 Task: Find connections with filter location Radevormwald with filter topic #lawenforcementwith filter profile language German with filter current company TÜV SÜD with filter school Marathwada Mitra Mandal's College of Commerce, Pune 4 with filter industry IT System Data Services with filter service category Lead Generation with filter keywords title Cloud Architect
Action: Mouse moved to (312, 242)
Screenshot: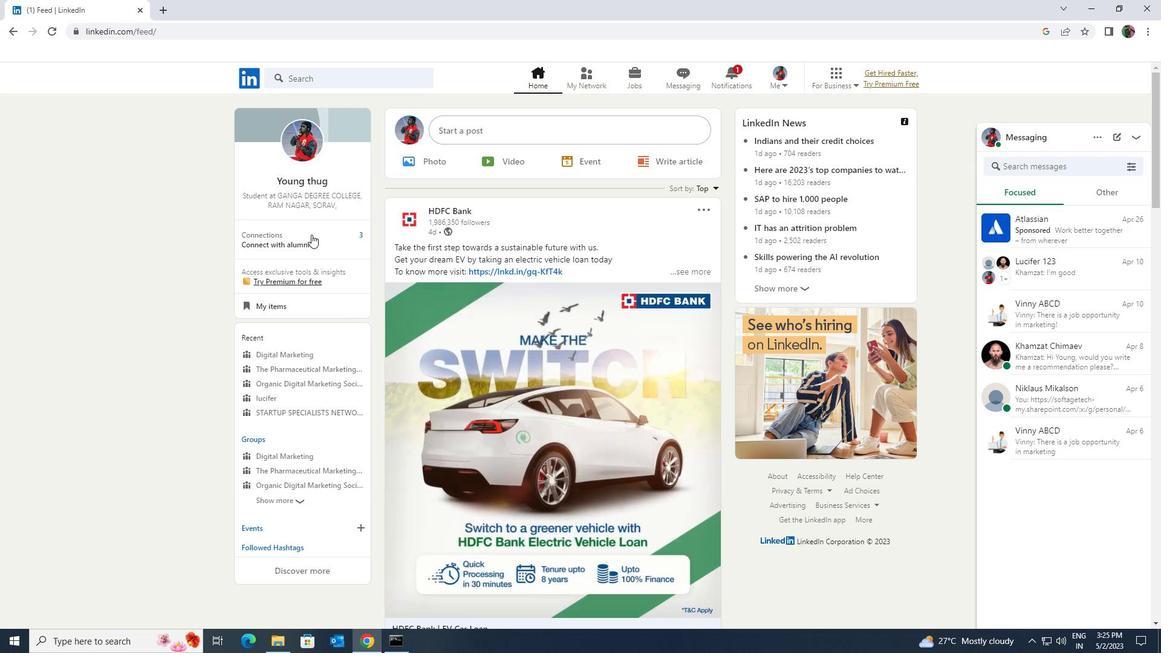 
Action: Mouse pressed left at (312, 242)
Screenshot: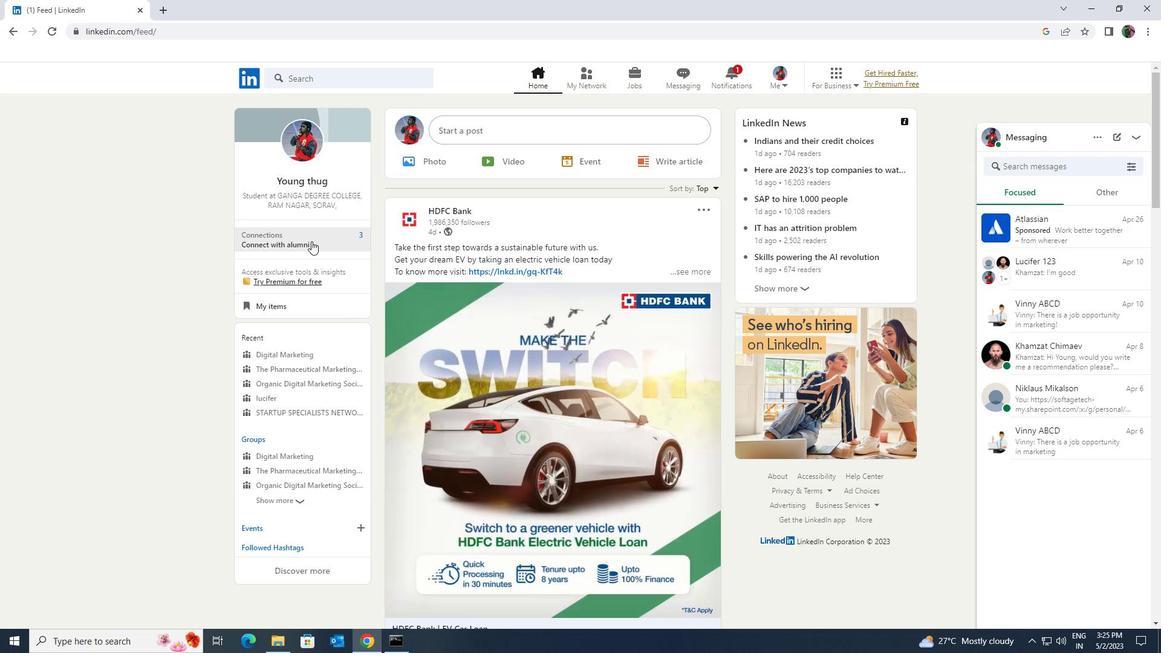 
Action: Mouse moved to (322, 145)
Screenshot: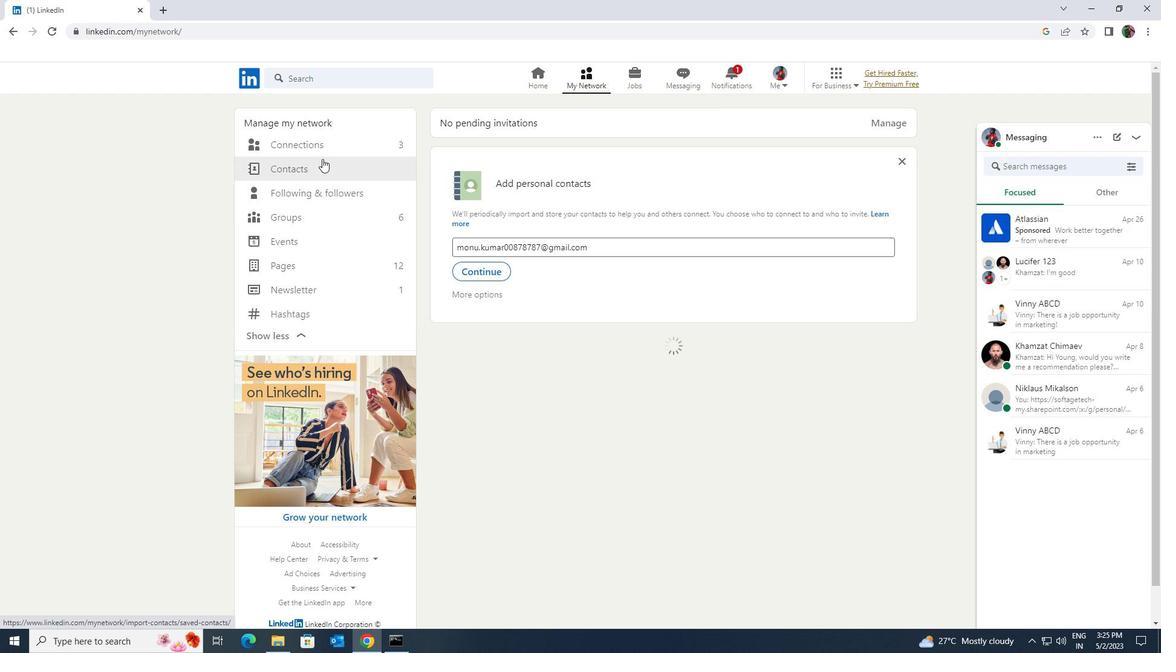 
Action: Mouse pressed left at (322, 145)
Screenshot: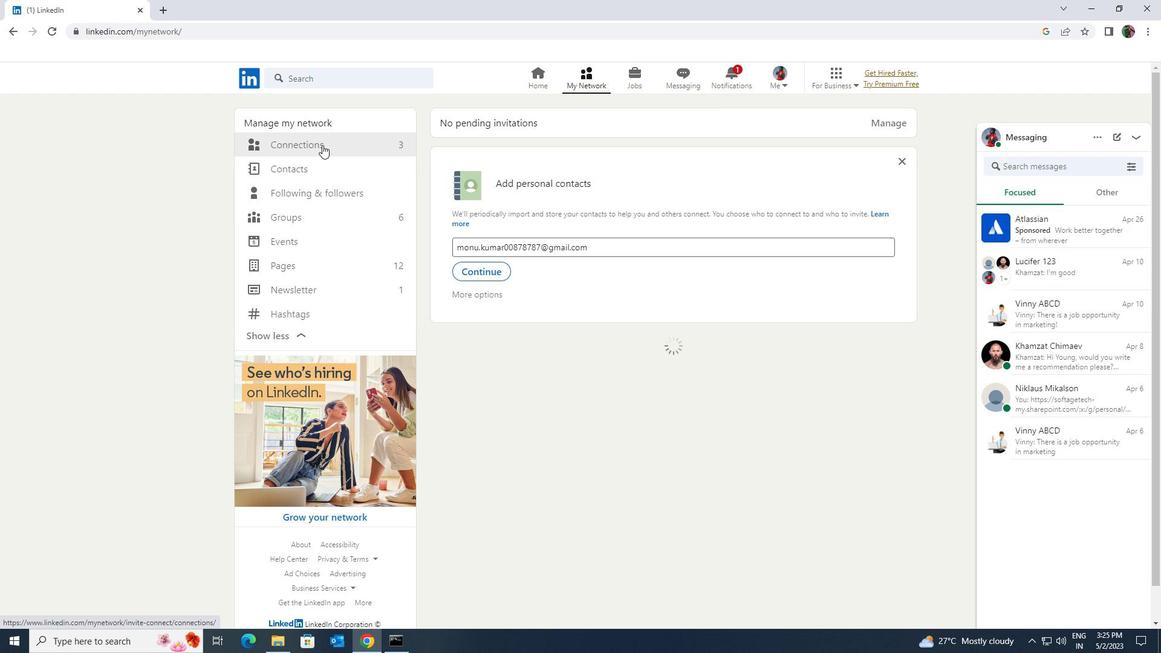 
Action: Mouse moved to (676, 145)
Screenshot: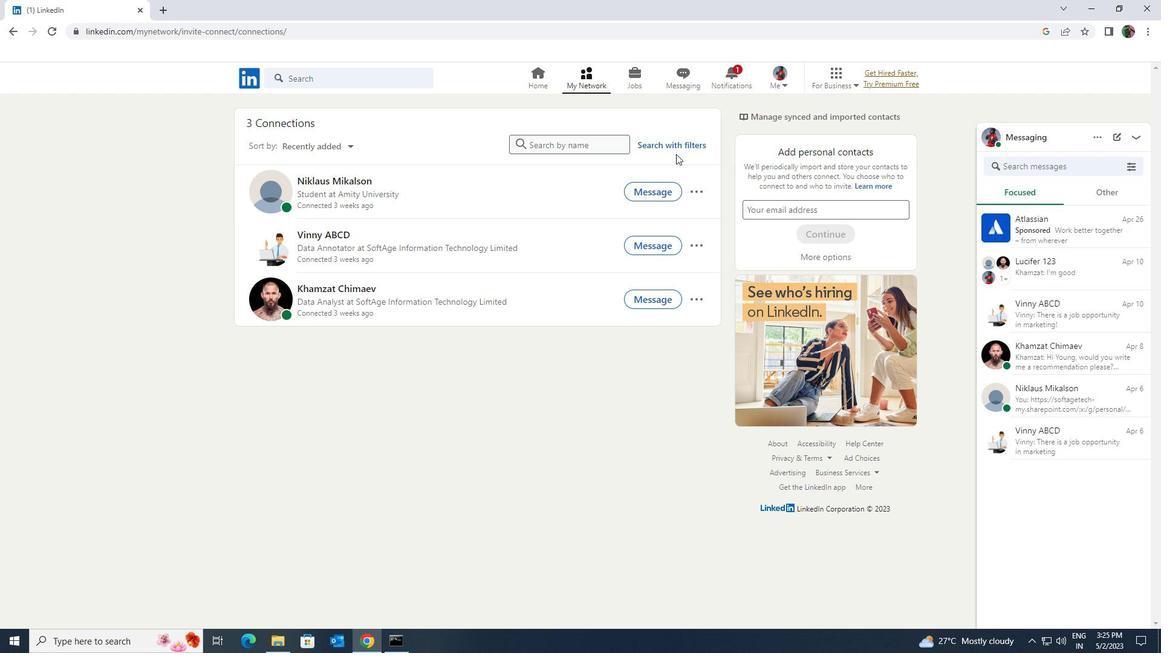 
Action: Mouse pressed left at (676, 145)
Screenshot: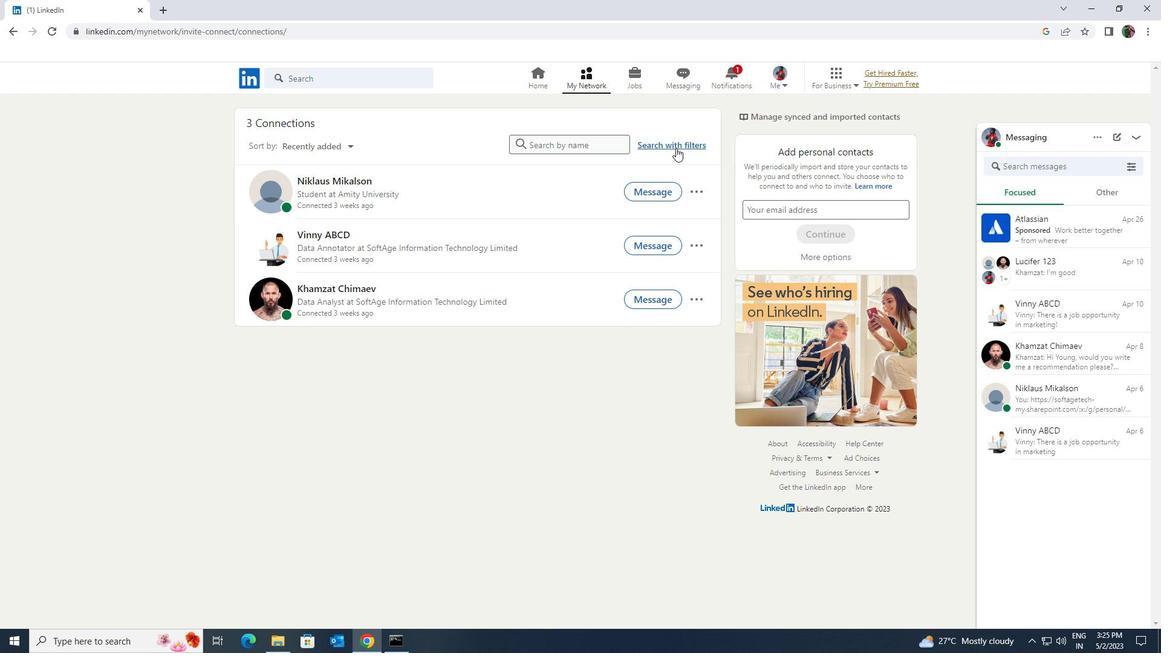 
Action: Mouse moved to (614, 113)
Screenshot: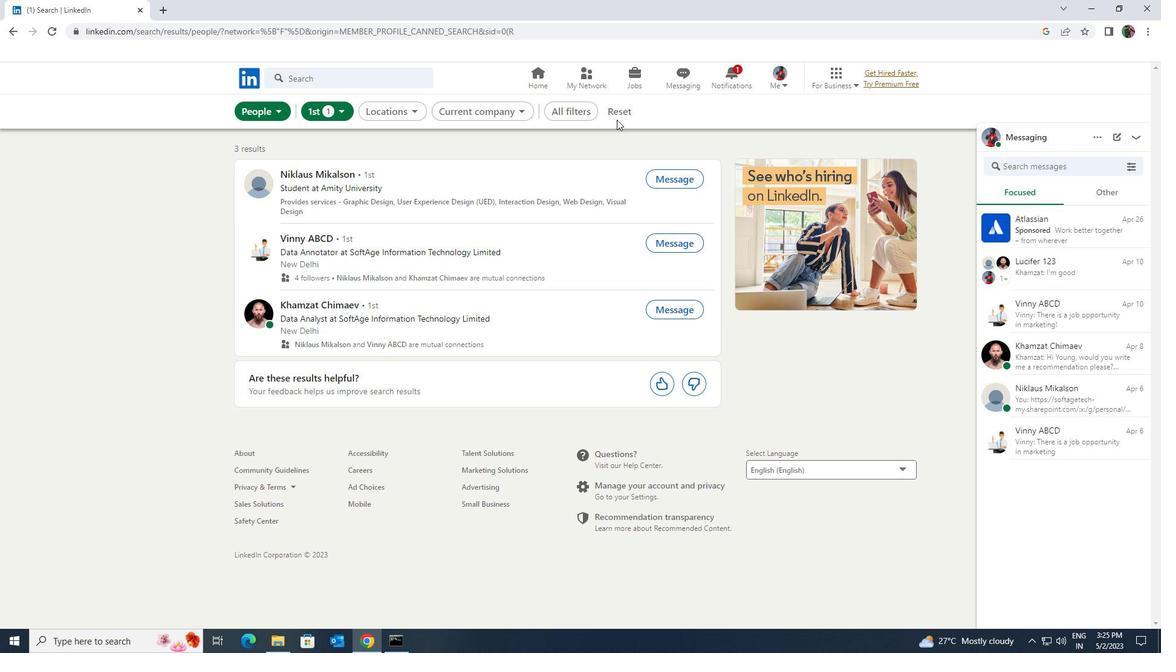 
Action: Mouse pressed left at (614, 113)
Screenshot: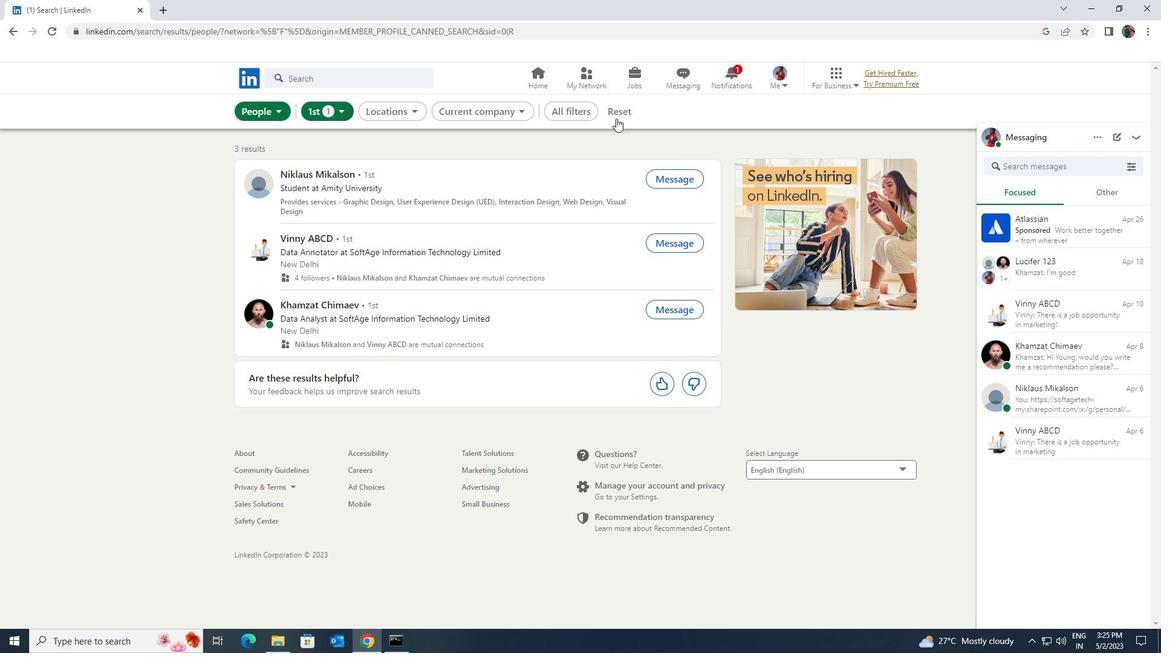 
Action: Mouse moved to (594, 111)
Screenshot: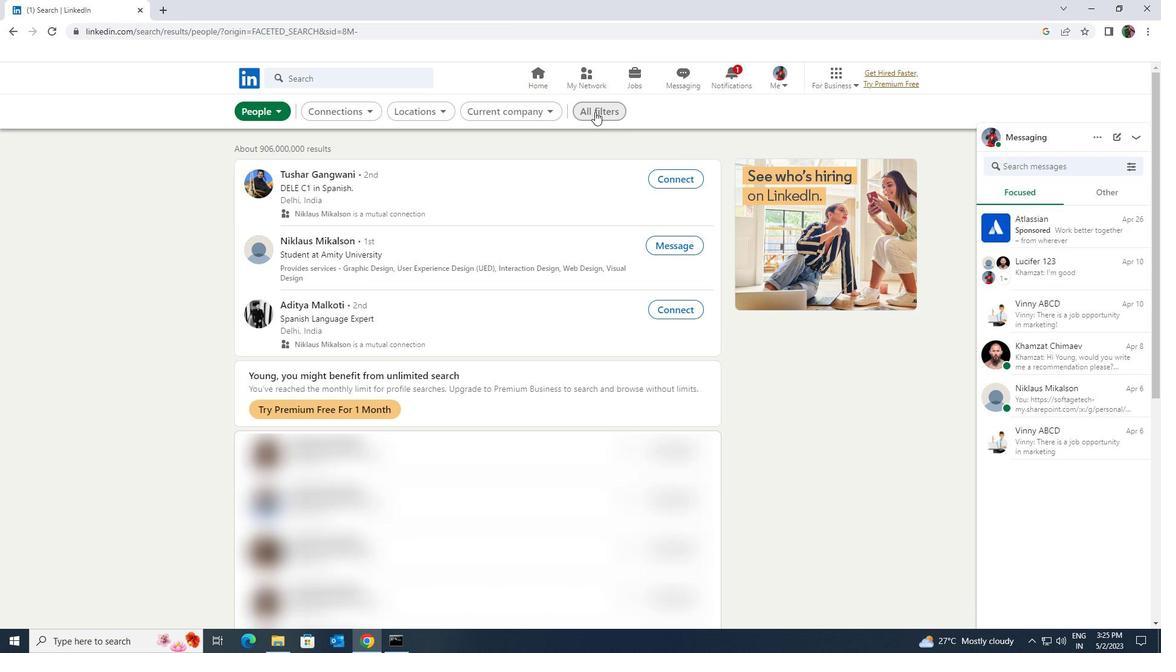 
Action: Mouse pressed left at (594, 111)
Screenshot: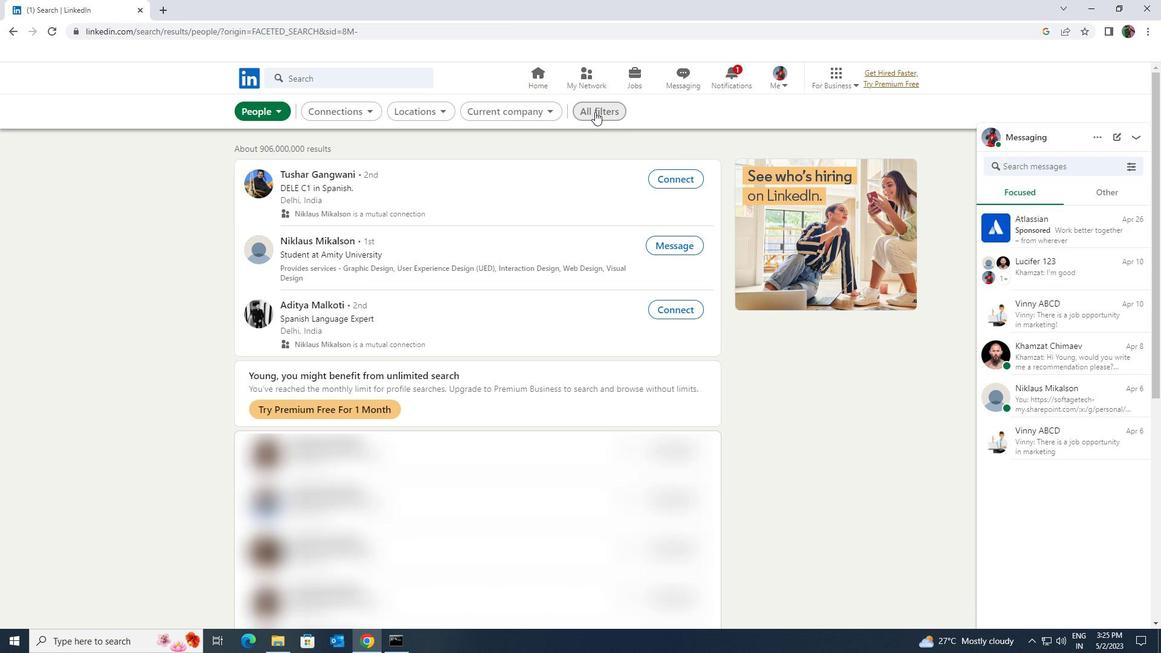 
Action: Mouse moved to (1042, 475)
Screenshot: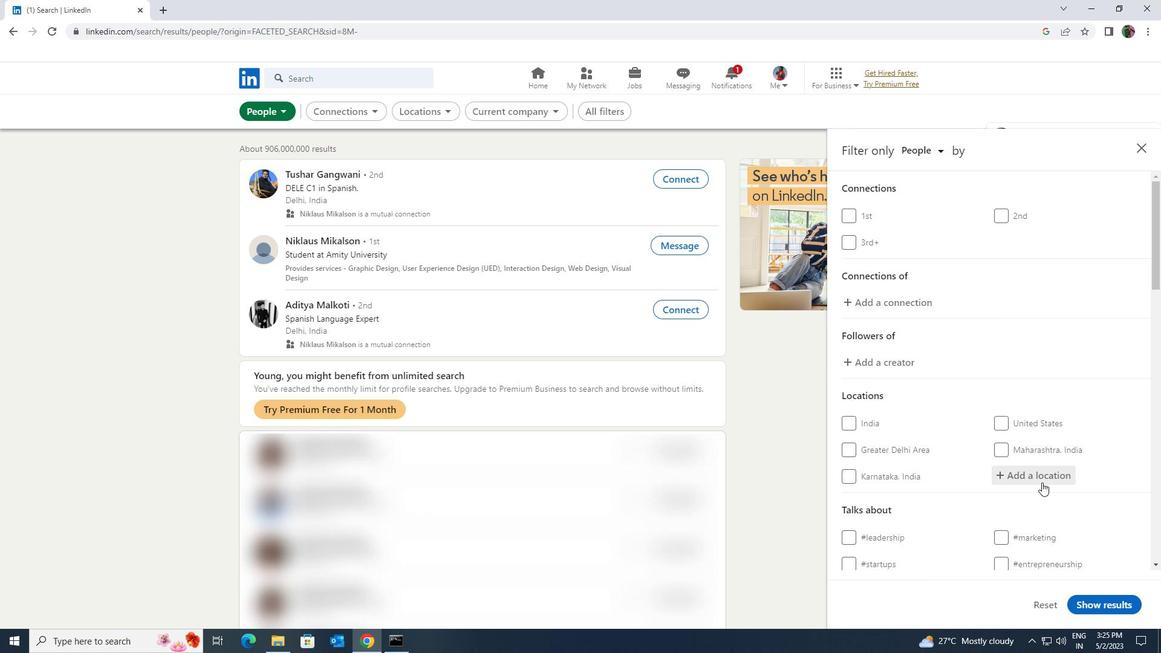 
Action: Mouse pressed left at (1042, 475)
Screenshot: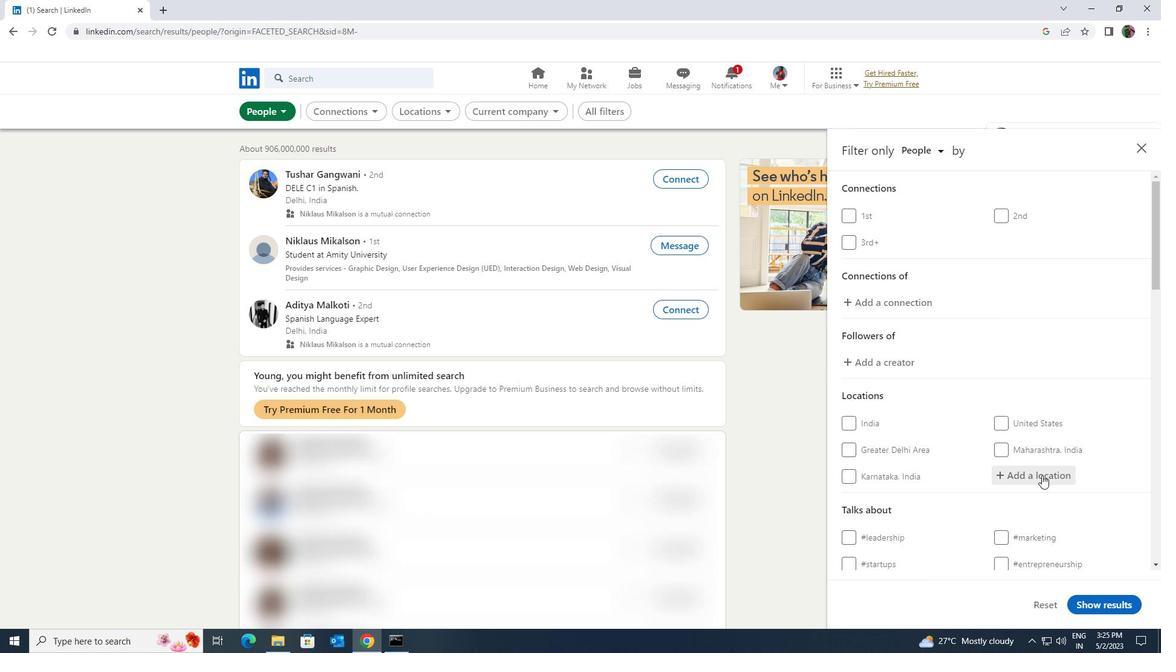 
Action: Key pressed <Key.shift>RADEV
Screenshot: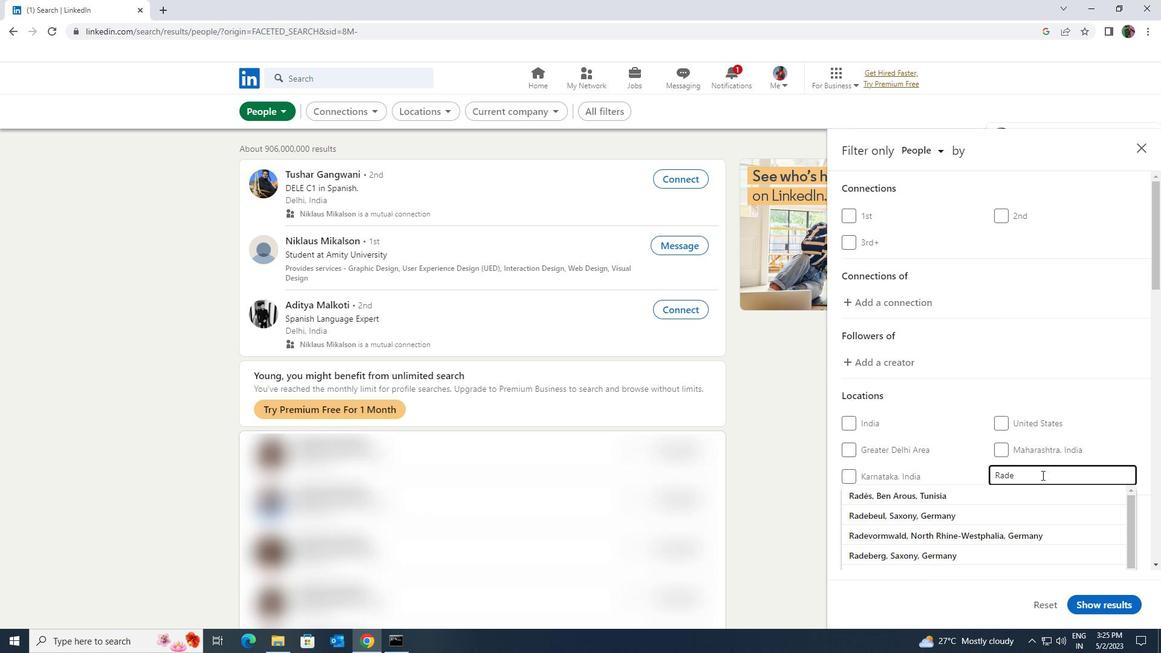 
Action: Mouse moved to (1033, 490)
Screenshot: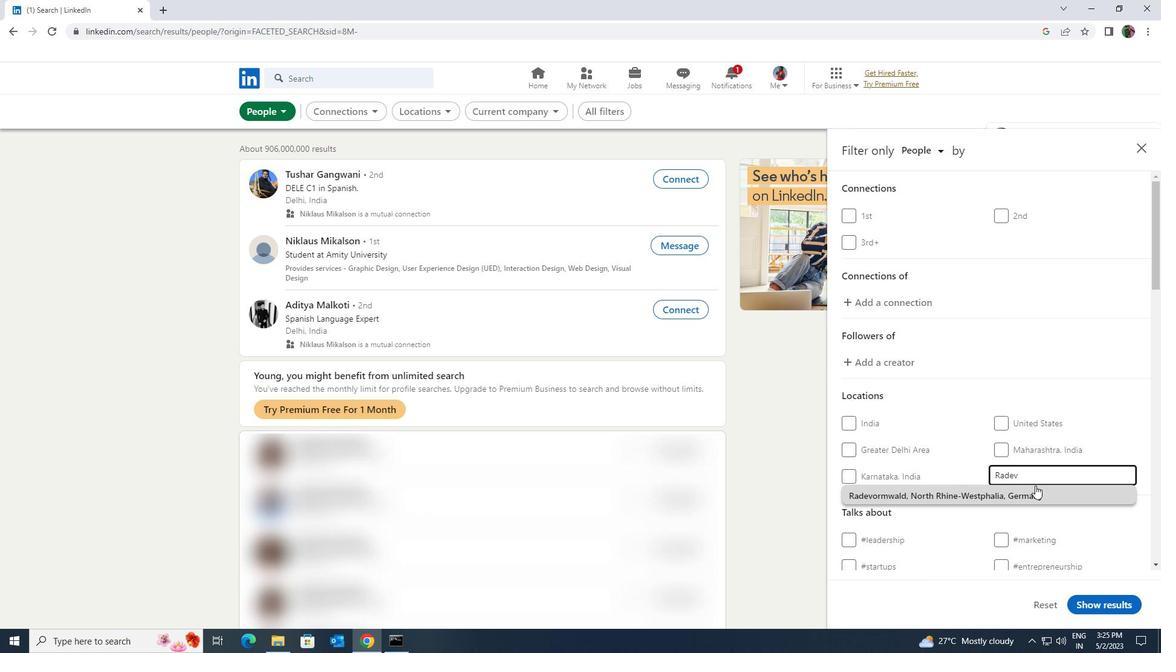 
Action: Mouse pressed left at (1033, 490)
Screenshot: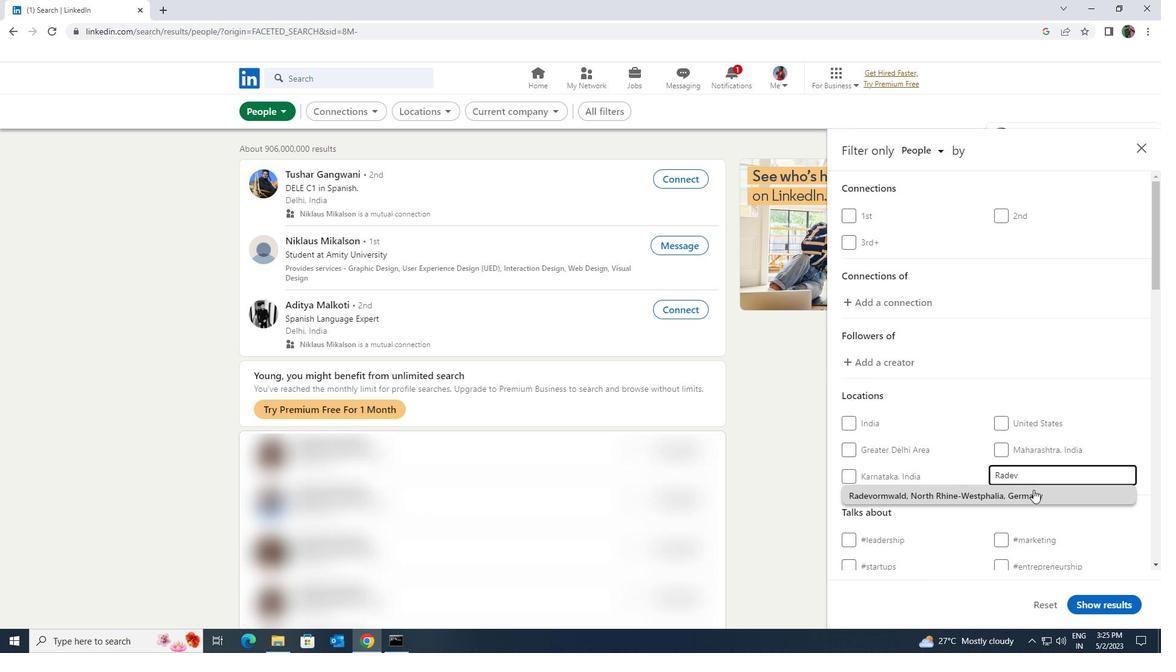 
Action: Mouse scrolled (1033, 490) with delta (0, 0)
Screenshot: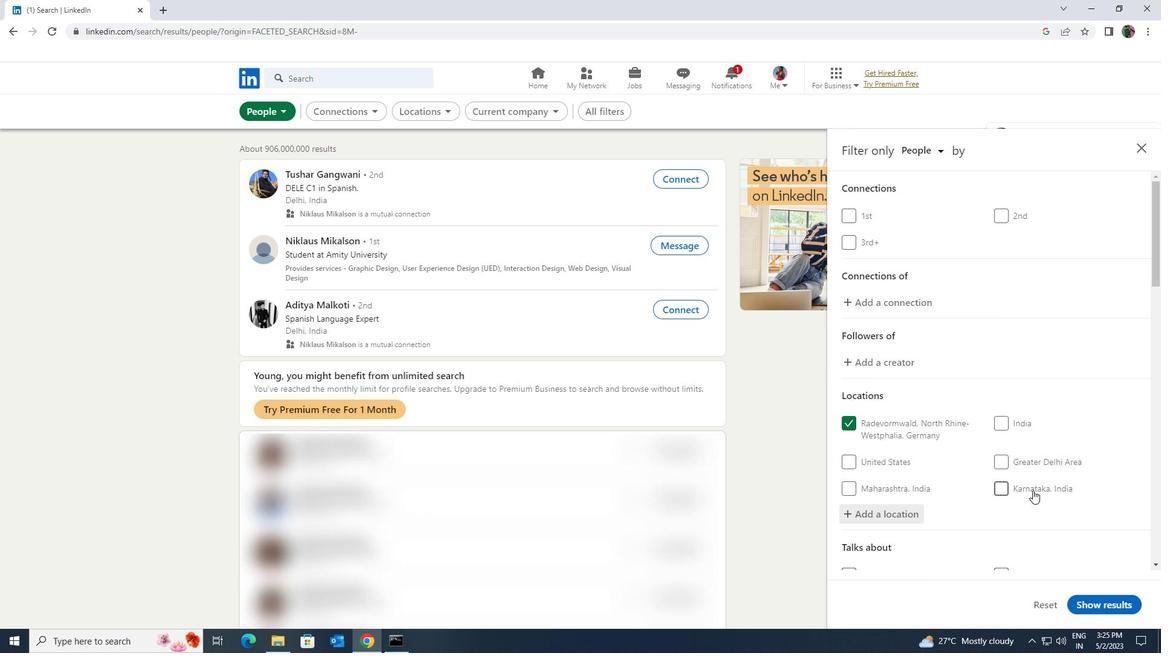 
Action: Mouse scrolled (1033, 490) with delta (0, 0)
Screenshot: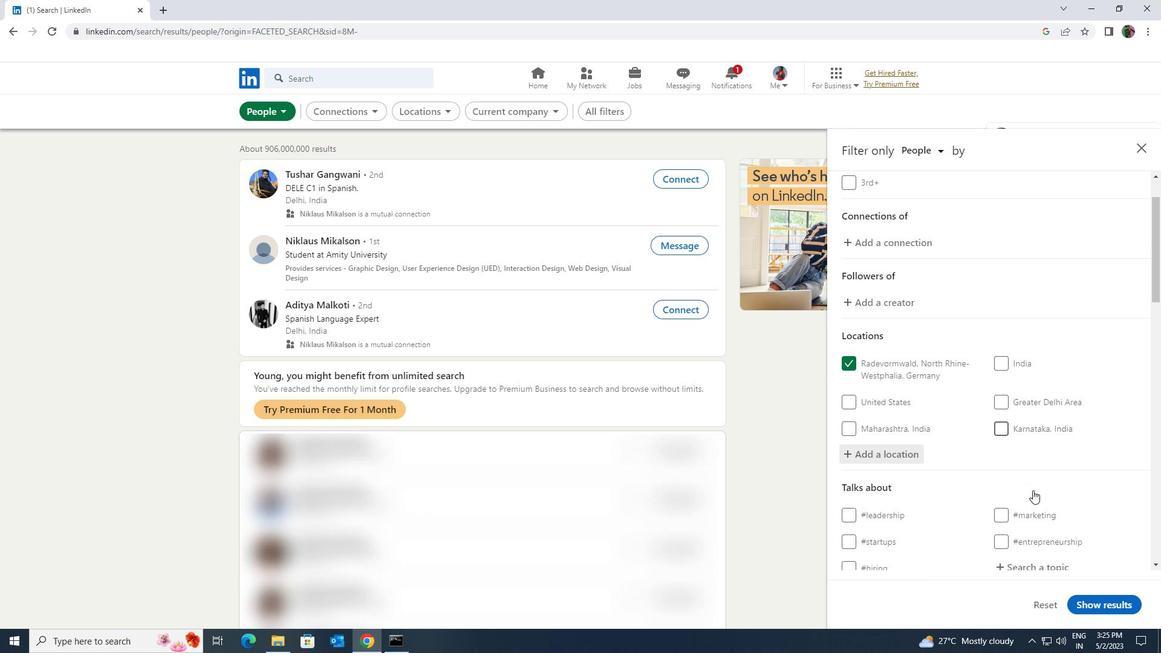 
Action: Mouse moved to (1026, 500)
Screenshot: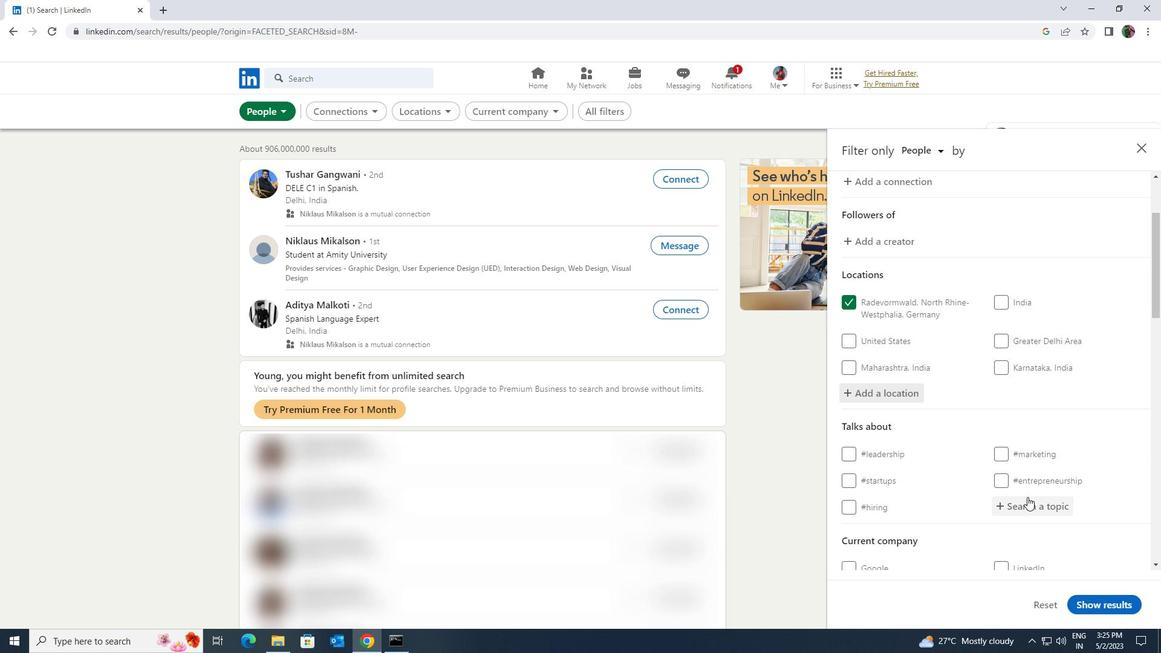 
Action: Mouse pressed left at (1026, 500)
Screenshot: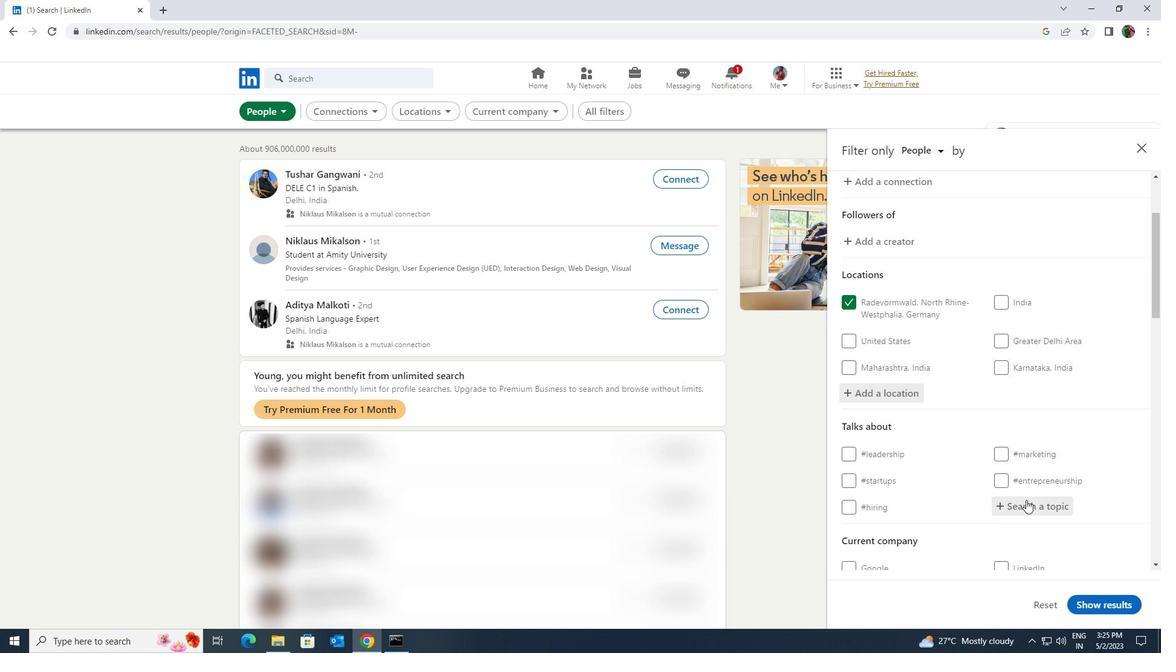 
Action: Mouse moved to (1026, 500)
Screenshot: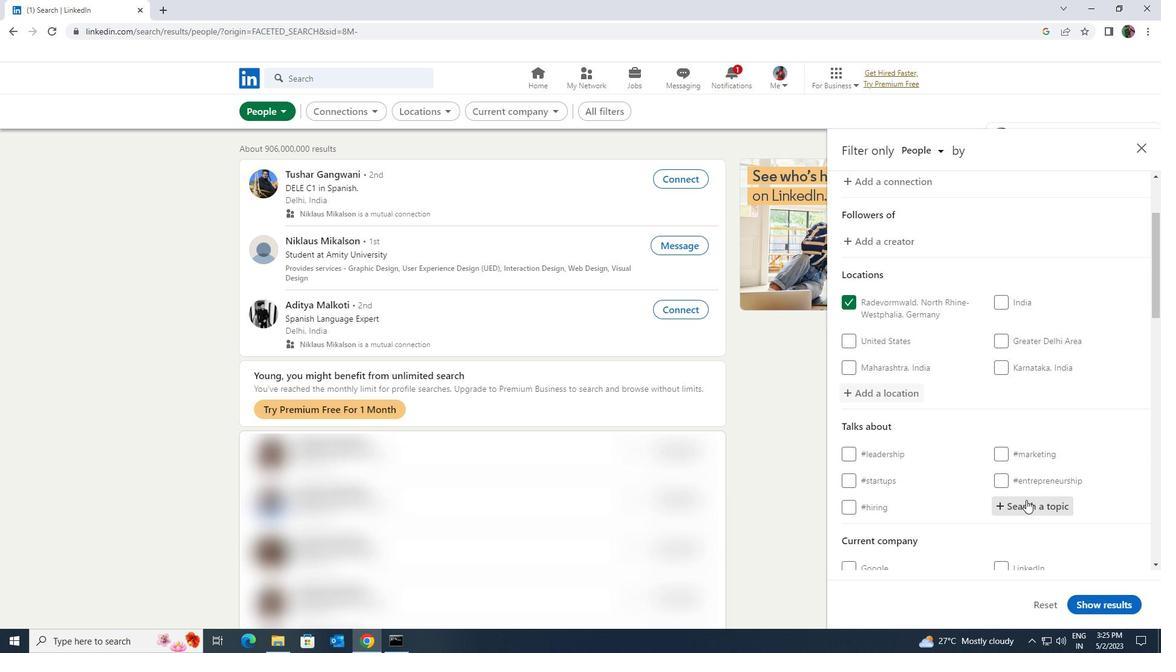 
Action: Key pressed <Key.shift><Key.shift><Key.shift><Key.shift><Key.shift><Key.shift><Key.shift>LAWFOR<Key.backspace><Key.backspace><Key.backspace>ENFOR
Screenshot: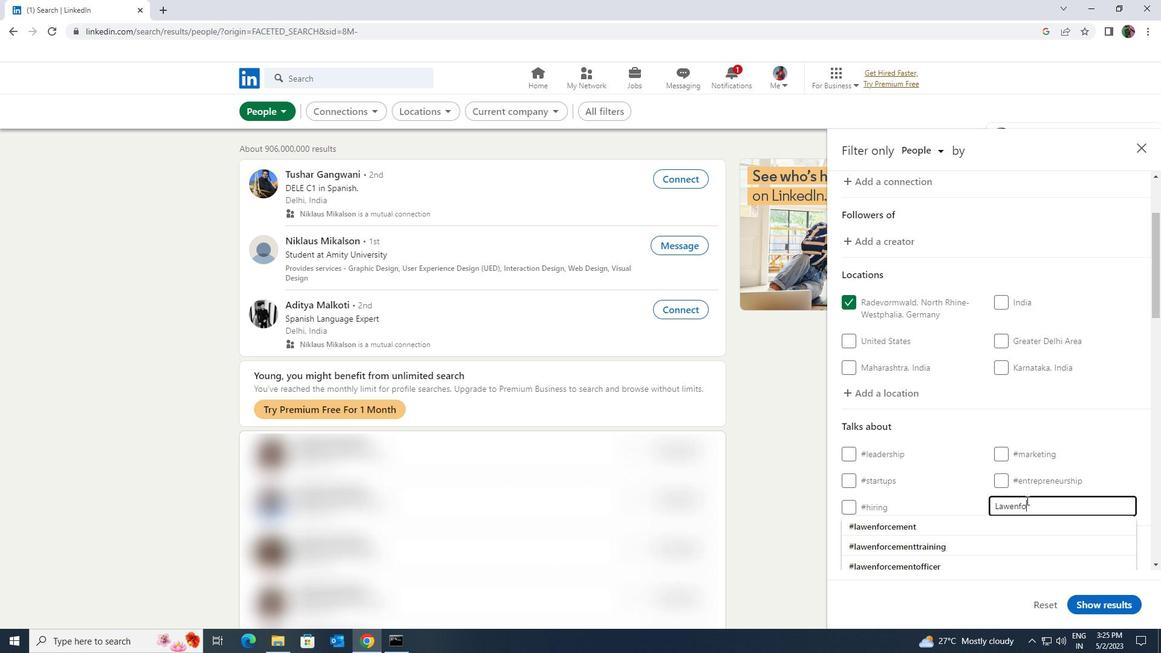 
Action: Mouse moved to (1010, 522)
Screenshot: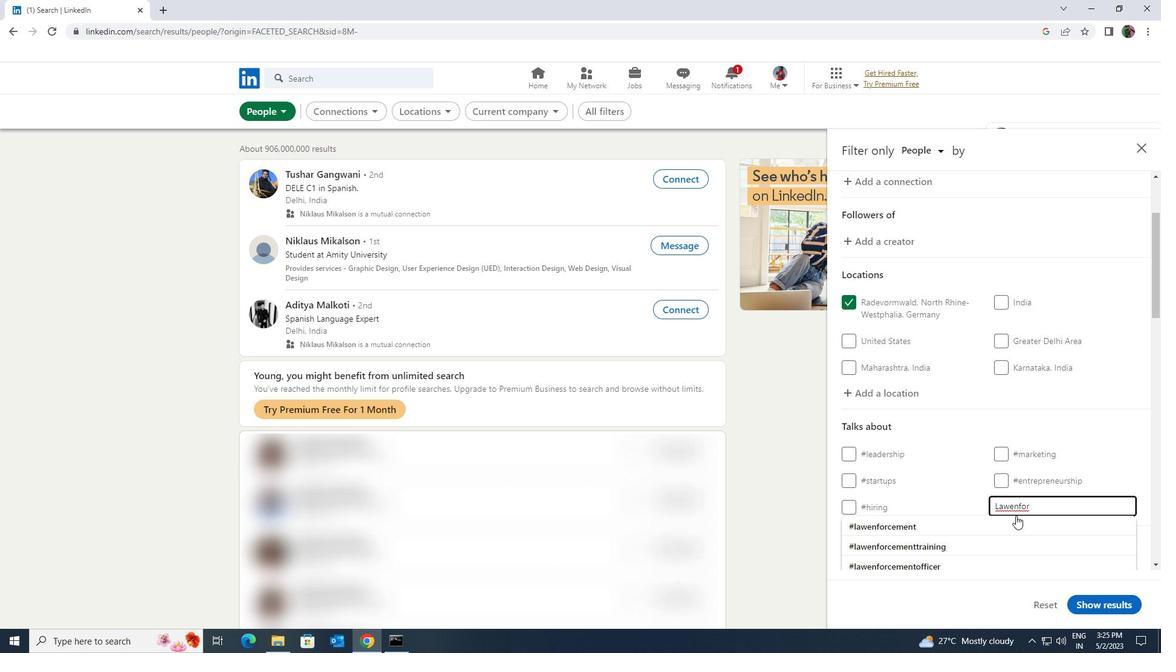 
Action: Mouse pressed left at (1010, 522)
Screenshot: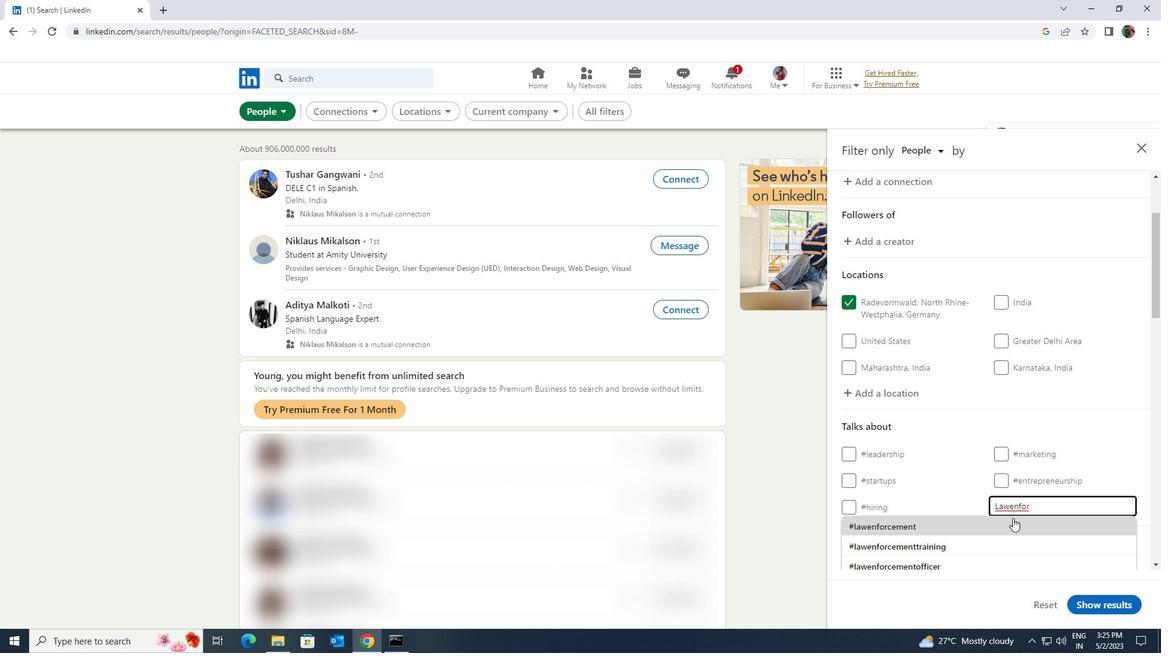 
Action: Mouse scrolled (1010, 522) with delta (0, 0)
Screenshot: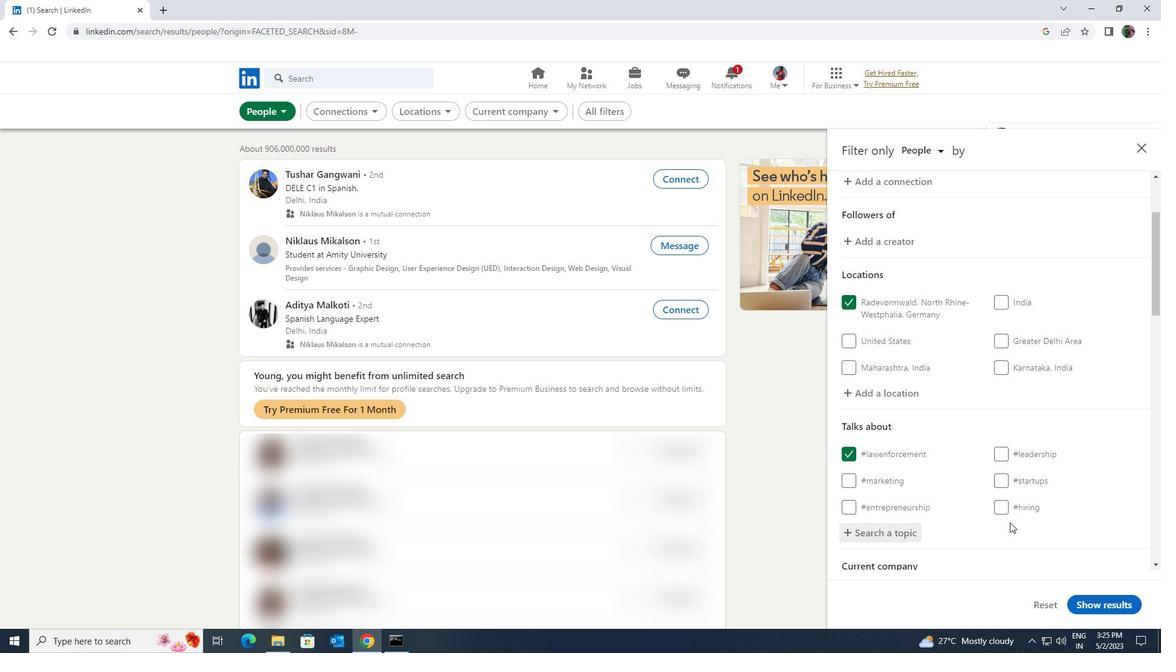 
Action: Mouse scrolled (1010, 522) with delta (0, 0)
Screenshot: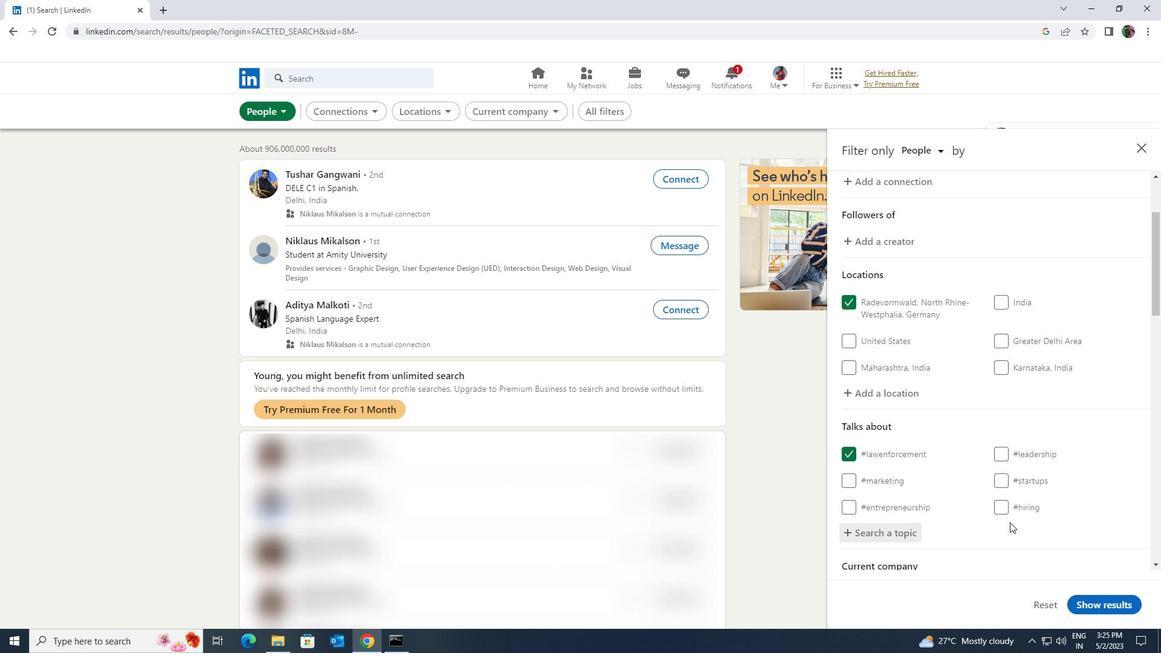 
Action: Mouse scrolled (1010, 522) with delta (0, 0)
Screenshot: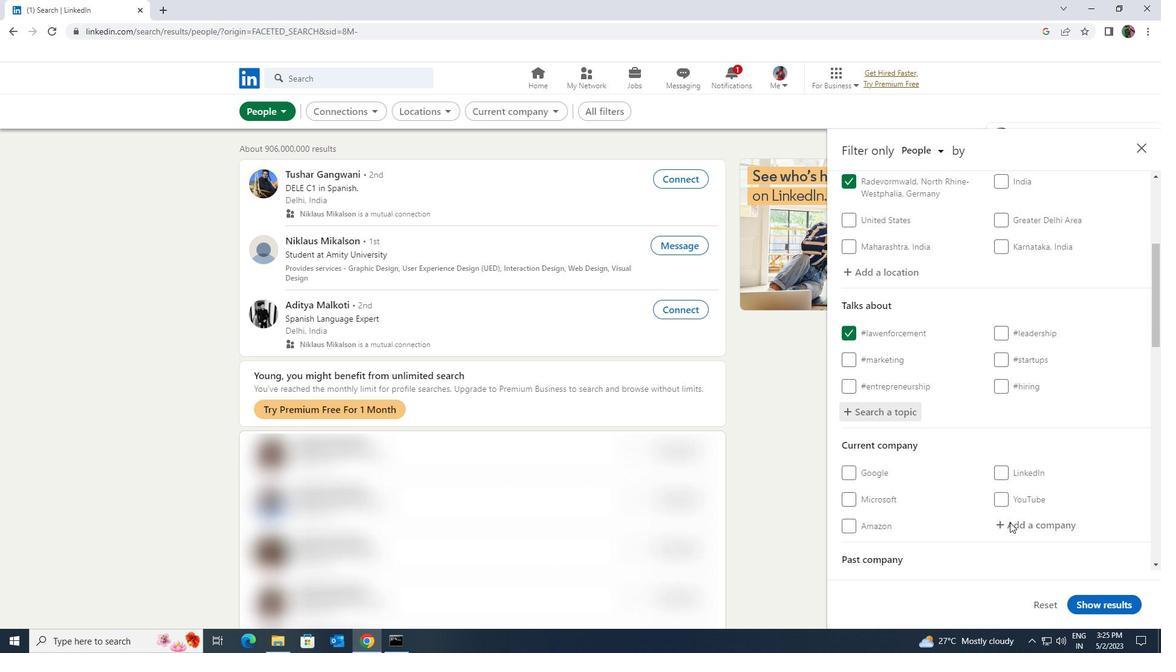 
Action: Mouse scrolled (1010, 522) with delta (0, 0)
Screenshot: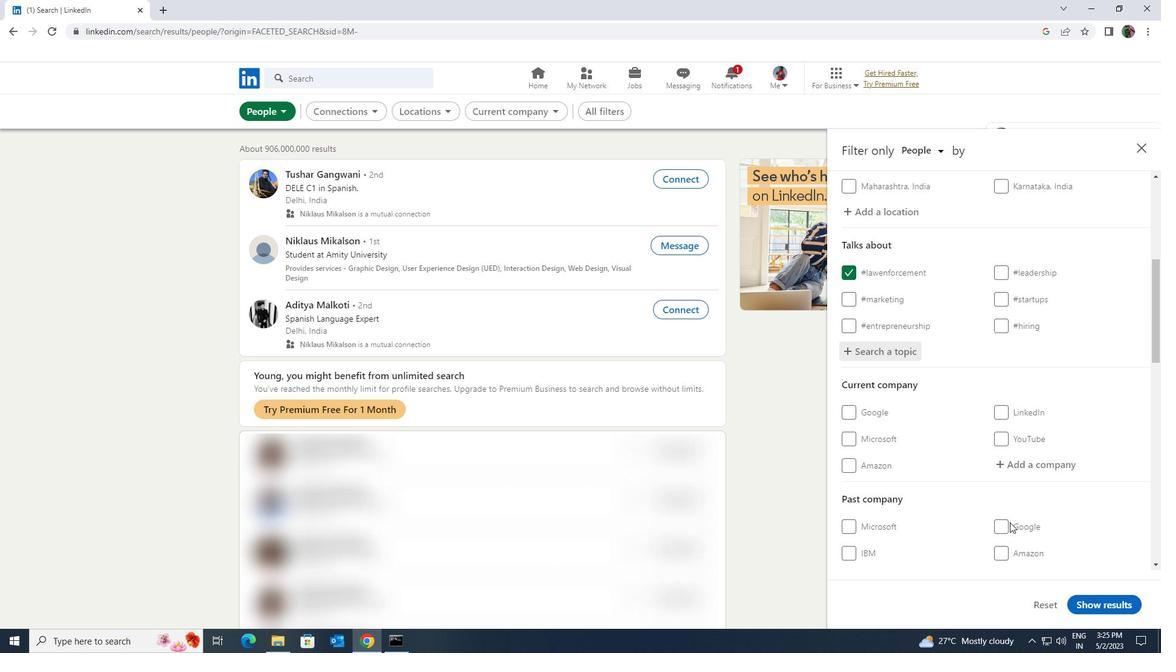 
Action: Mouse scrolled (1010, 522) with delta (0, 0)
Screenshot: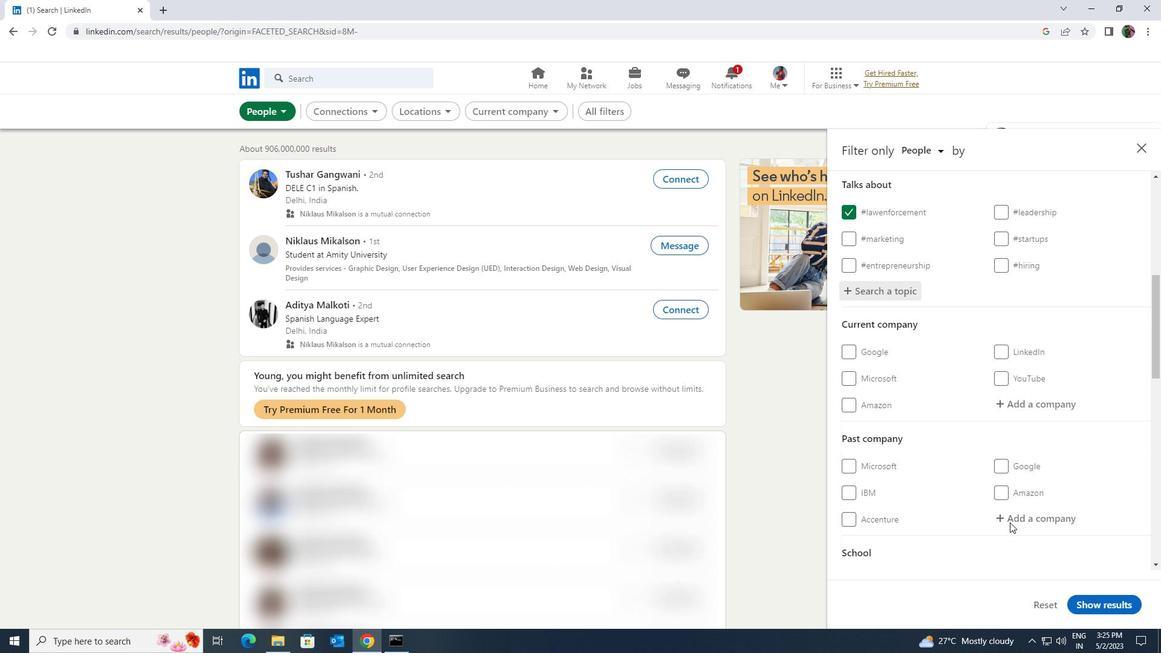 
Action: Mouse scrolled (1010, 522) with delta (0, 0)
Screenshot: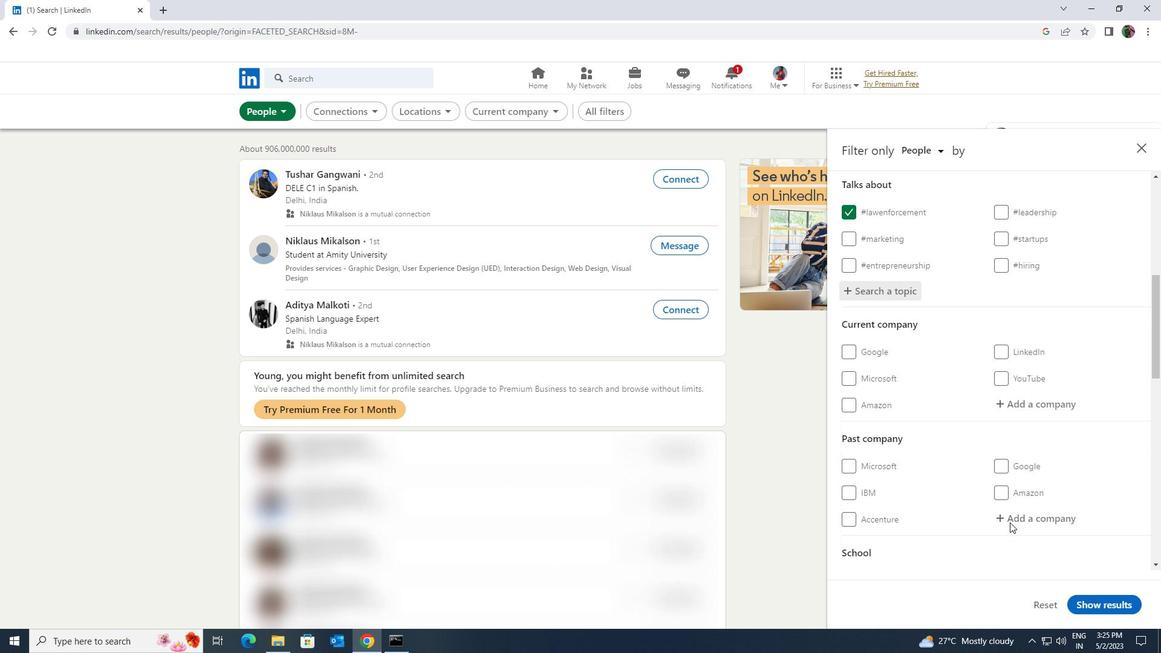 
Action: Mouse scrolled (1010, 522) with delta (0, 0)
Screenshot: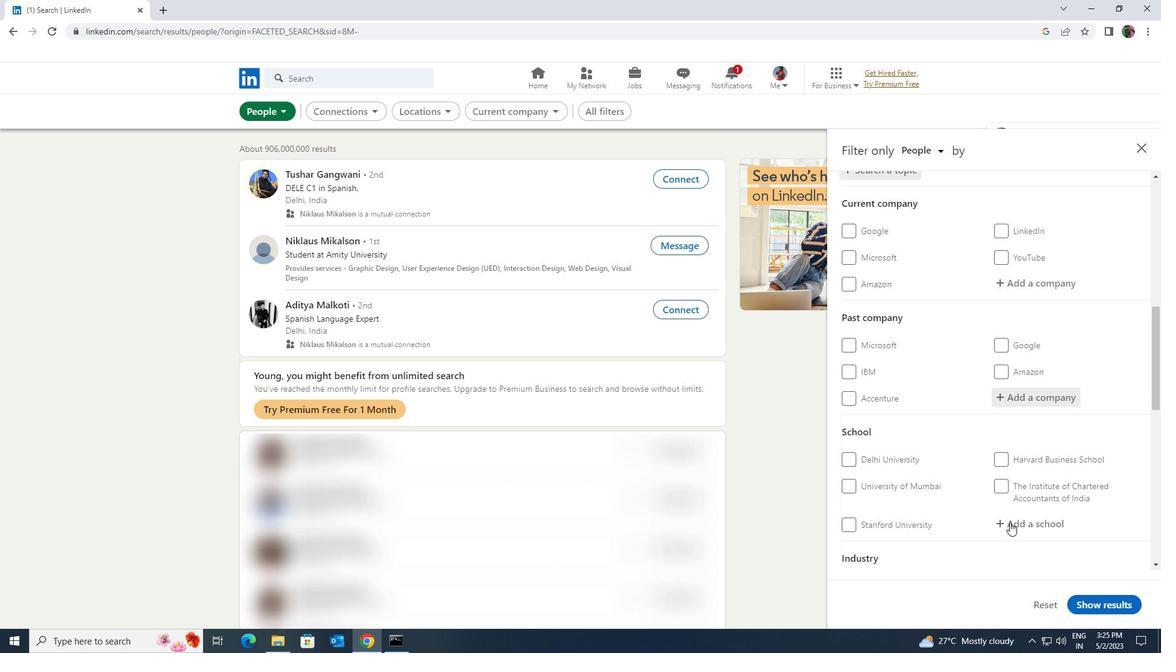 
Action: Mouse scrolled (1010, 522) with delta (0, 0)
Screenshot: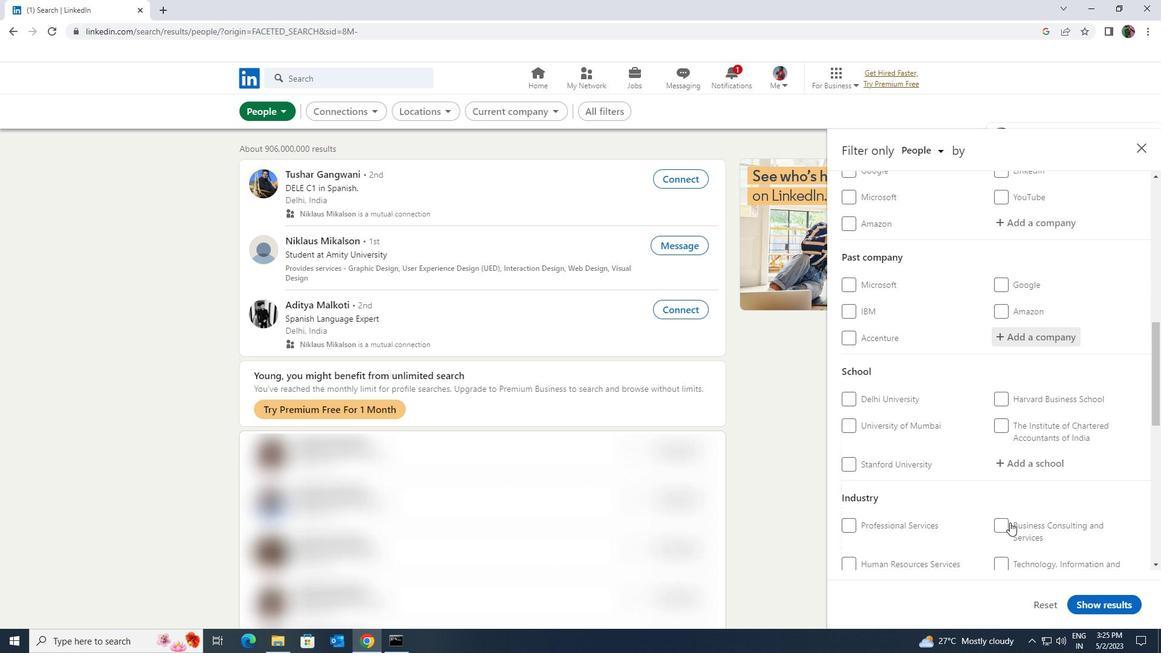 
Action: Mouse scrolled (1010, 522) with delta (0, 0)
Screenshot: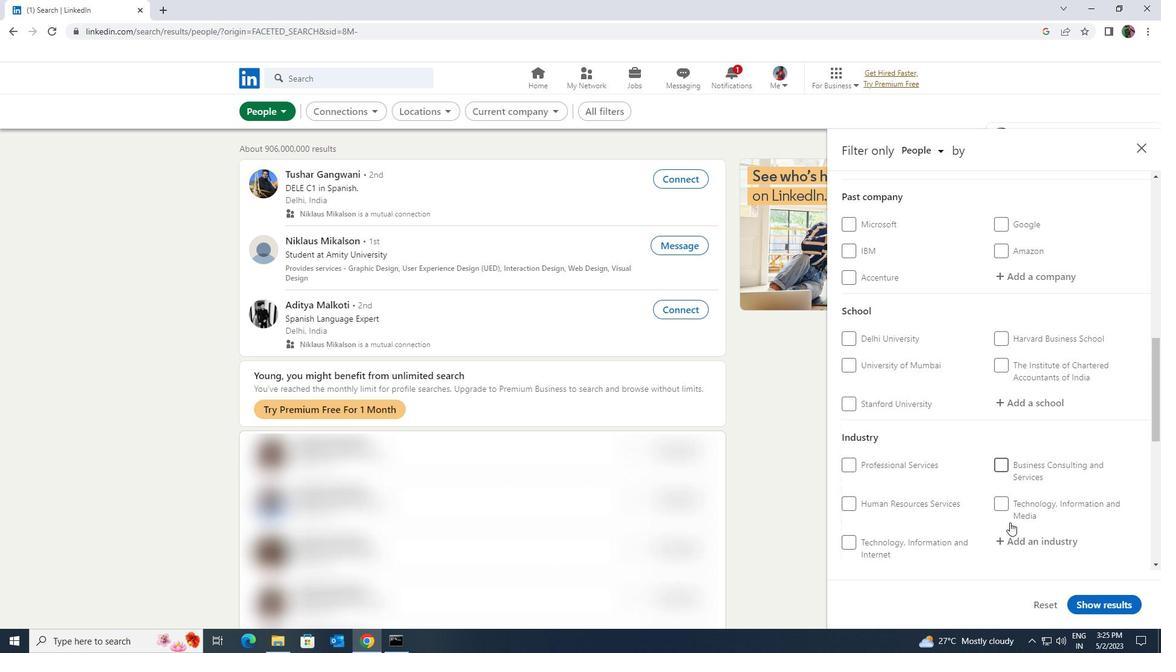 
Action: Mouse scrolled (1010, 522) with delta (0, 0)
Screenshot: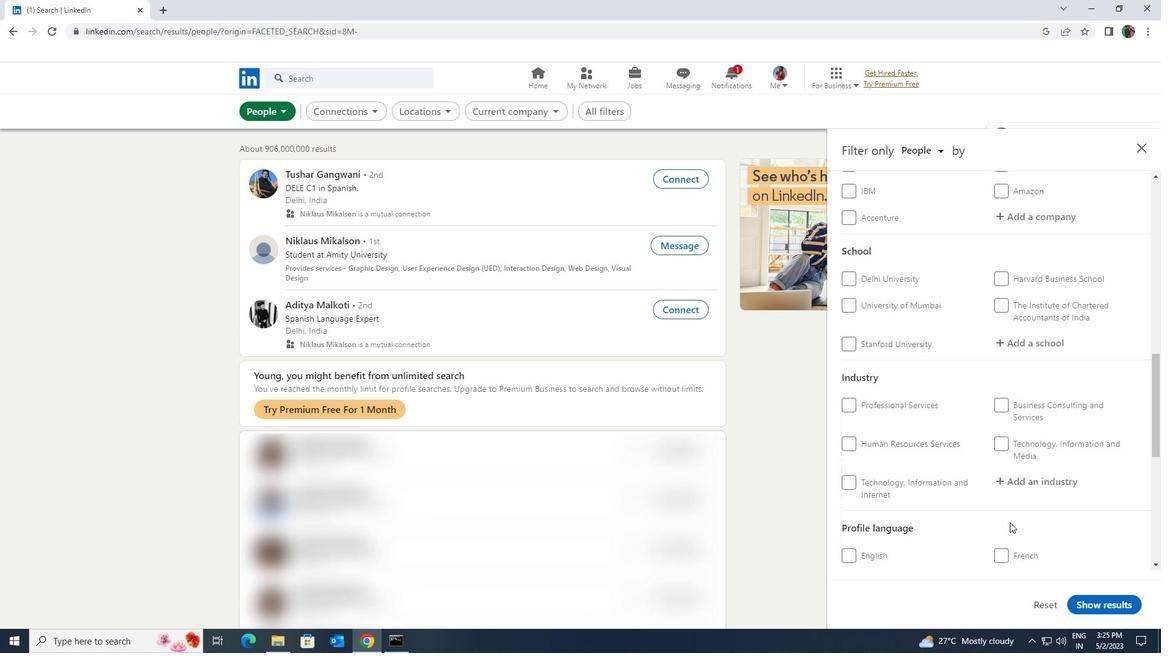 
Action: Mouse moved to (852, 543)
Screenshot: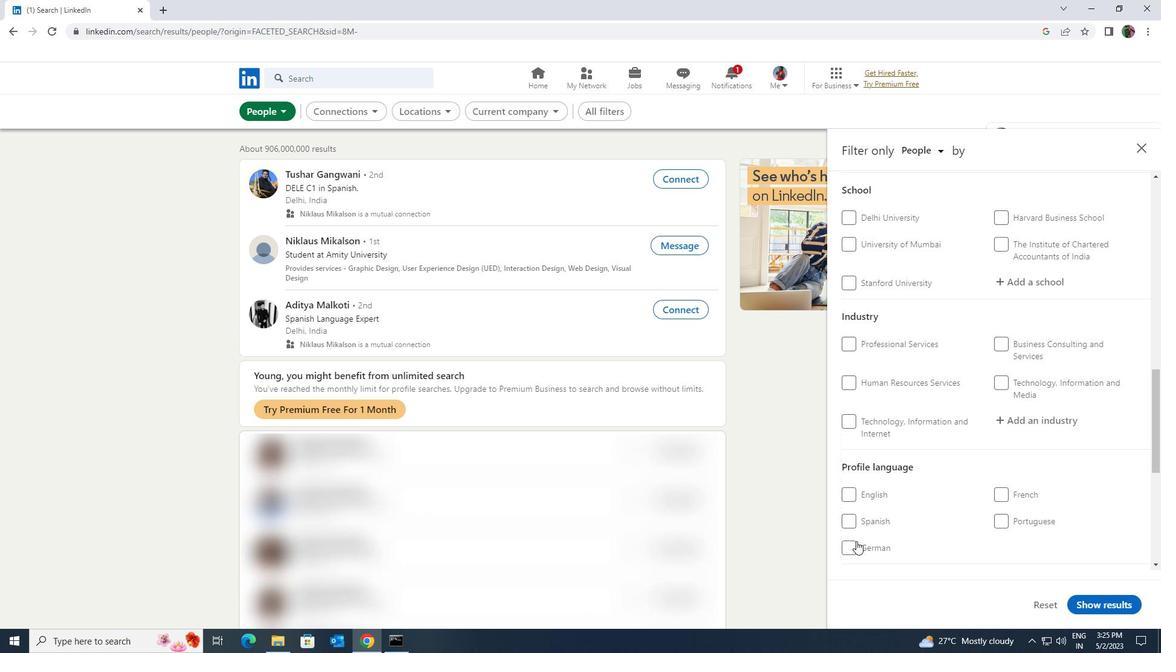 
Action: Mouse pressed left at (852, 543)
Screenshot: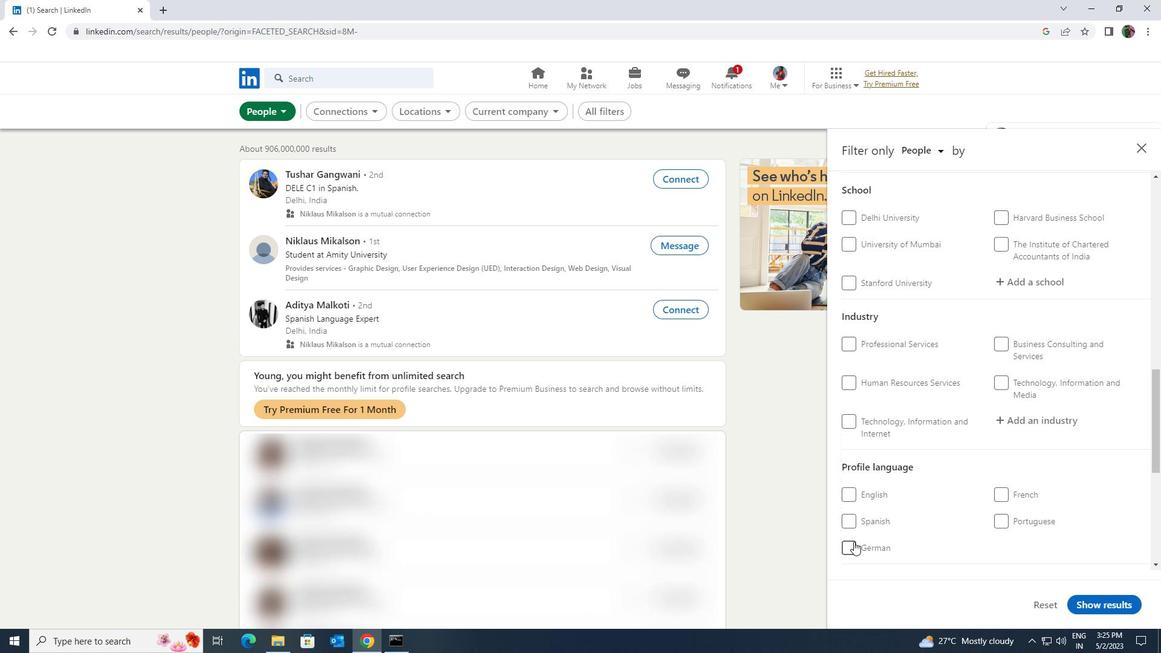 
Action: Mouse moved to (907, 530)
Screenshot: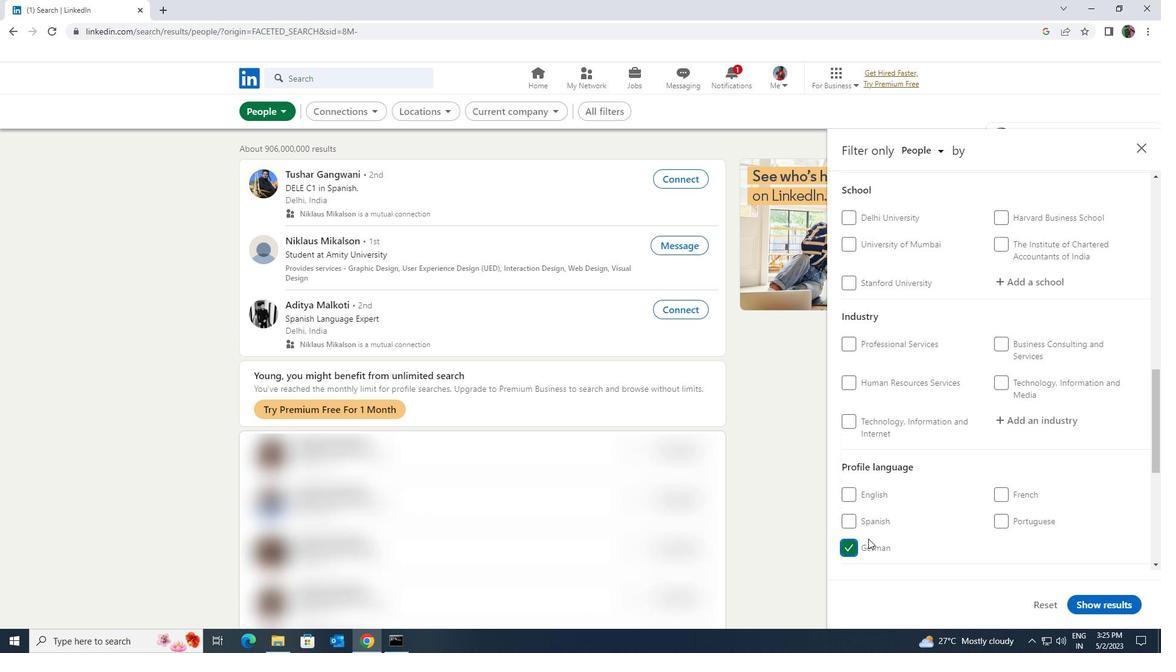 
Action: Mouse scrolled (907, 530) with delta (0, 0)
Screenshot: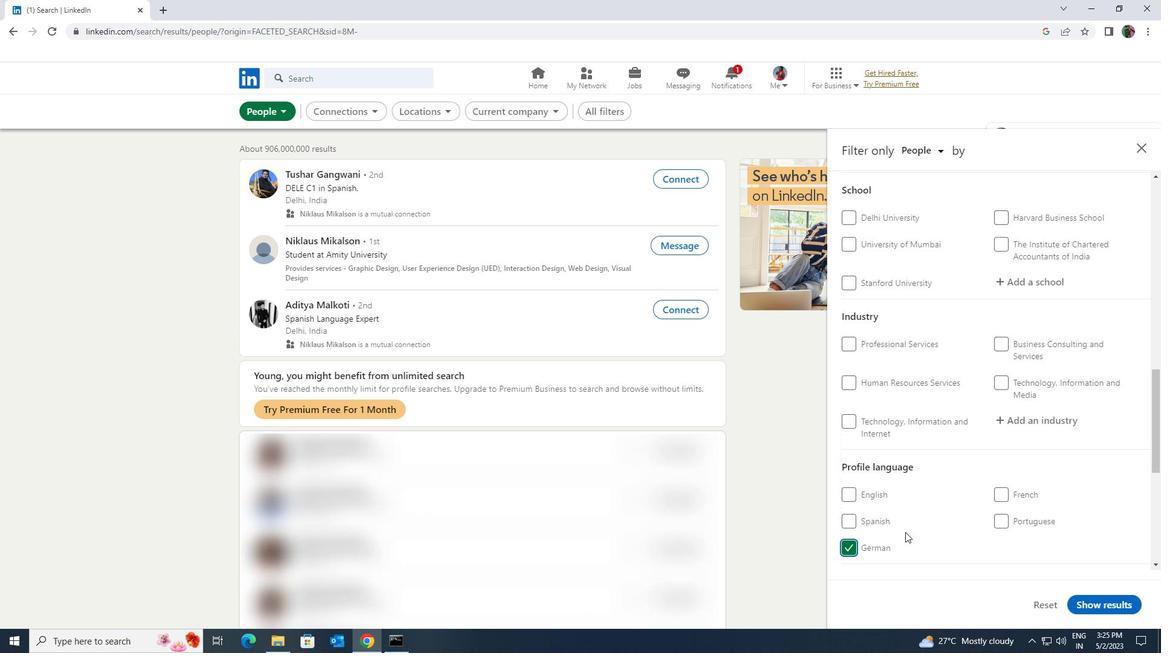 
Action: Mouse scrolled (907, 530) with delta (0, 0)
Screenshot: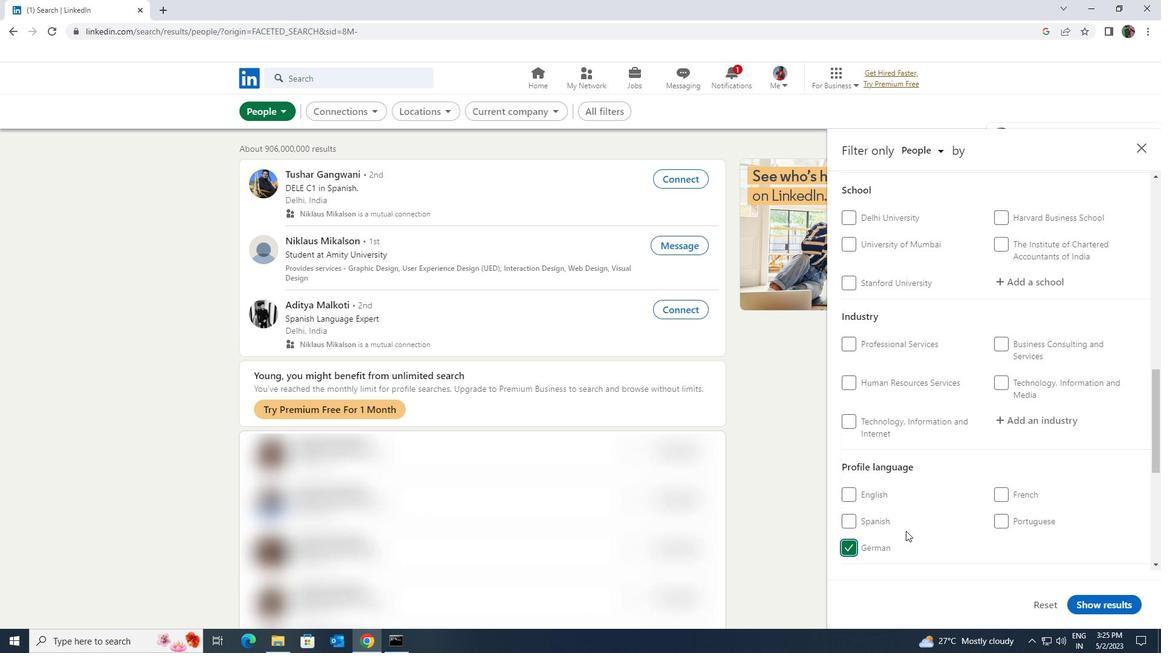 
Action: Mouse scrolled (907, 530) with delta (0, 0)
Screenshot: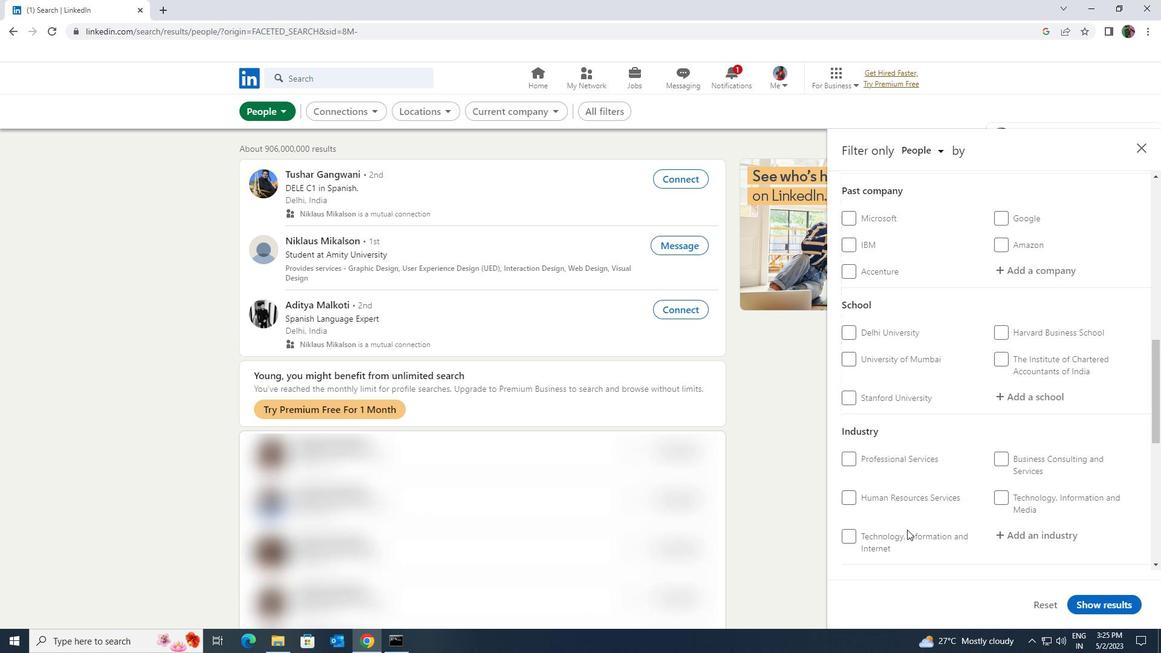 
Action: Mouse scrolled (907, 530) with delta (0, 0)
Screenshot: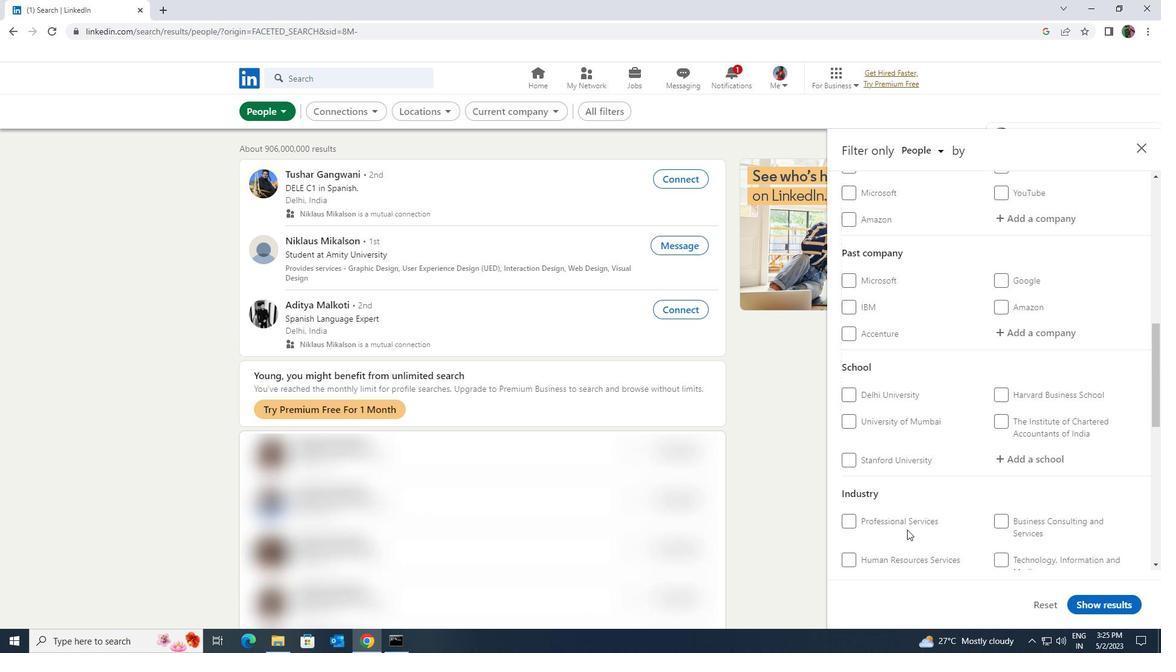 
Action: Mouse scrolled (907, 530) with delta (0, 0)
Screenshot: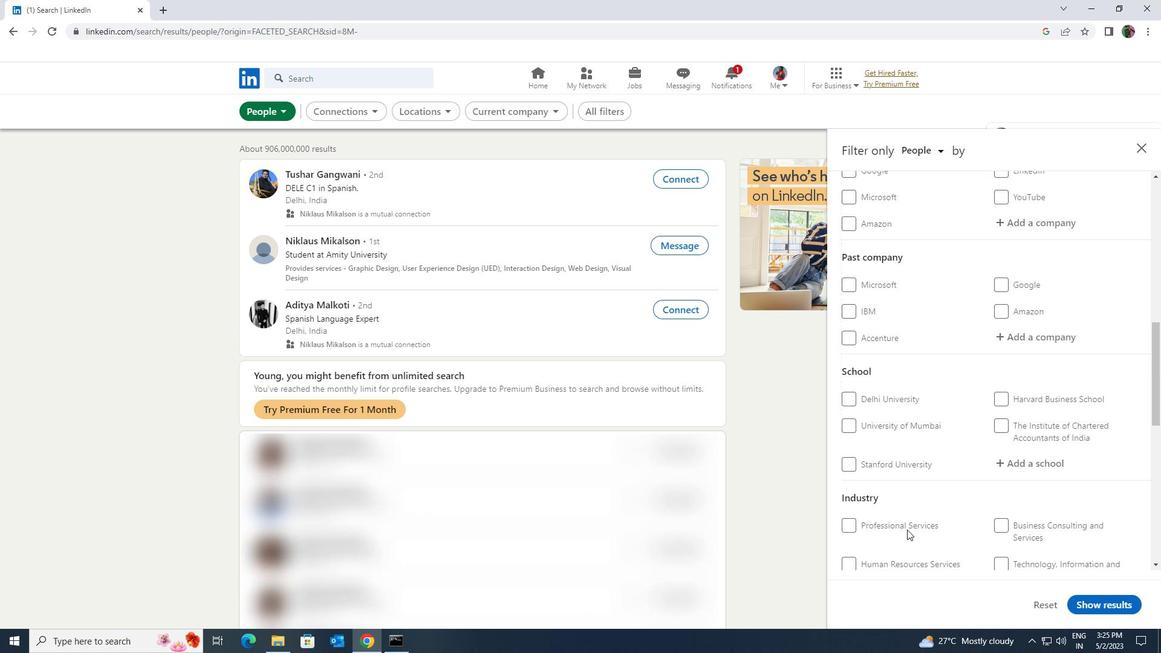 
Action: Mouse scrolled (907, 530) with delta (0, 0)
Screenshot: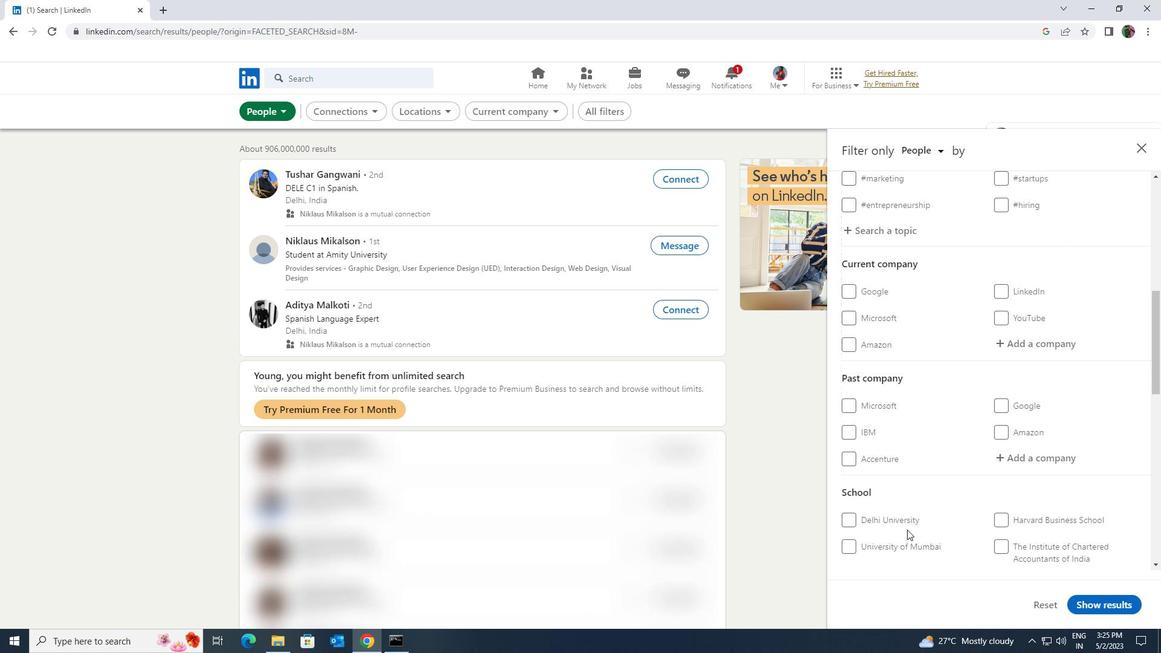
Action: Mouse scrolled (907, 530) with delta (0, 0)
Screenshot: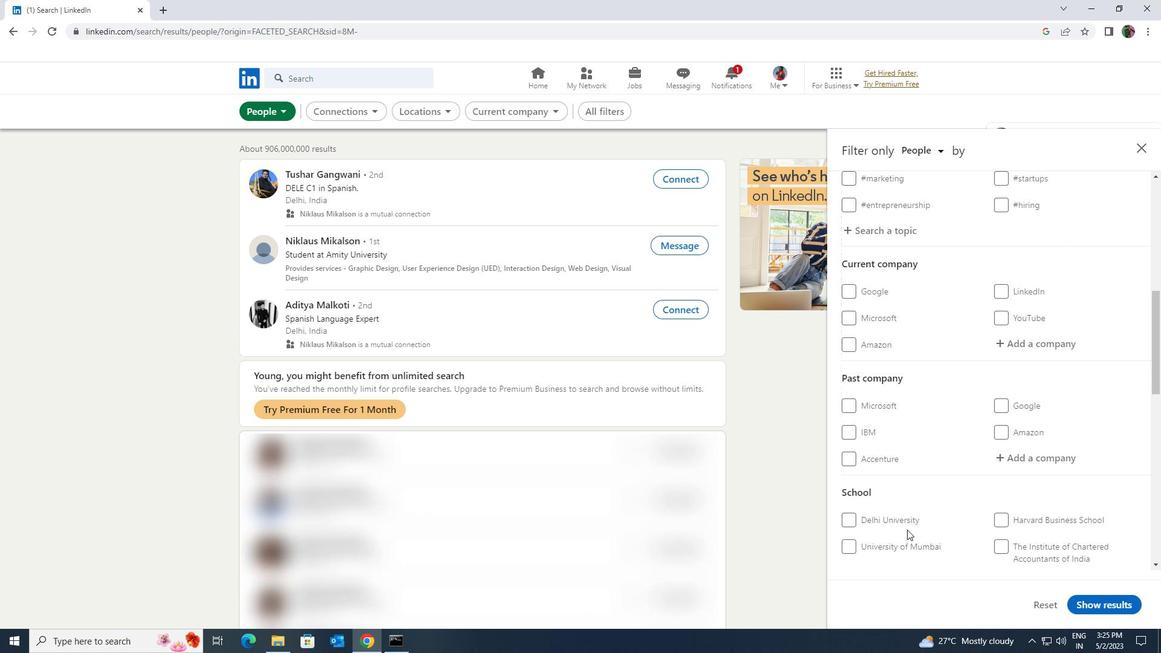 
Action: Mouse moved to (1008, 466)
Screenshot: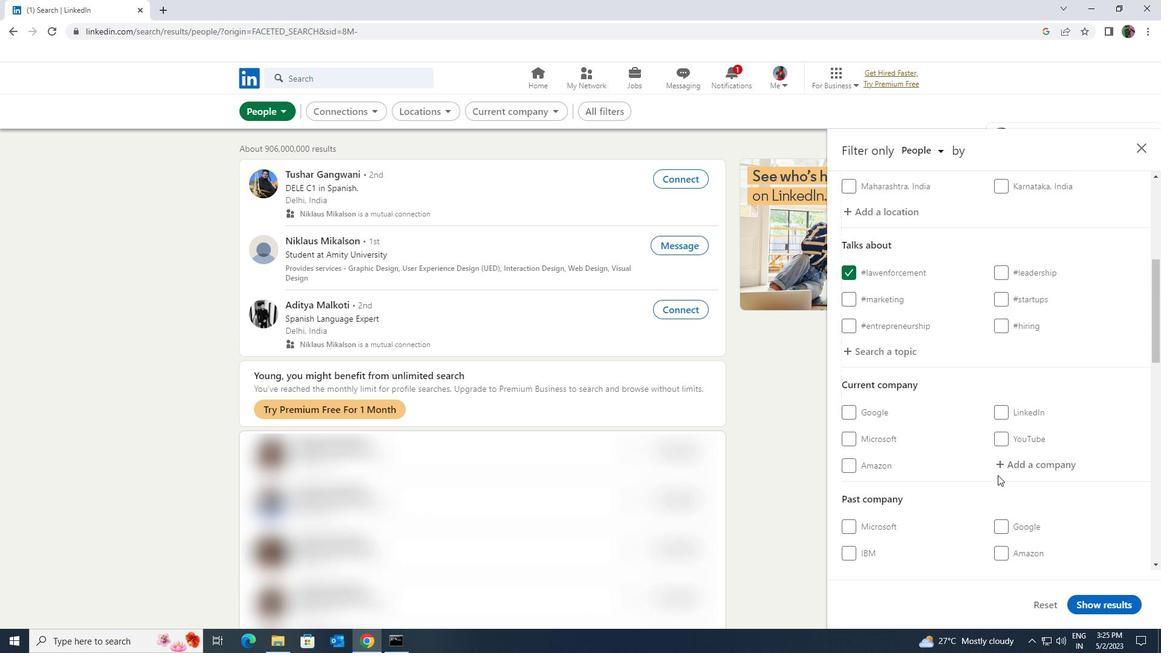 
Action: Mouse pressed left at (1008, 466)
Screenshot: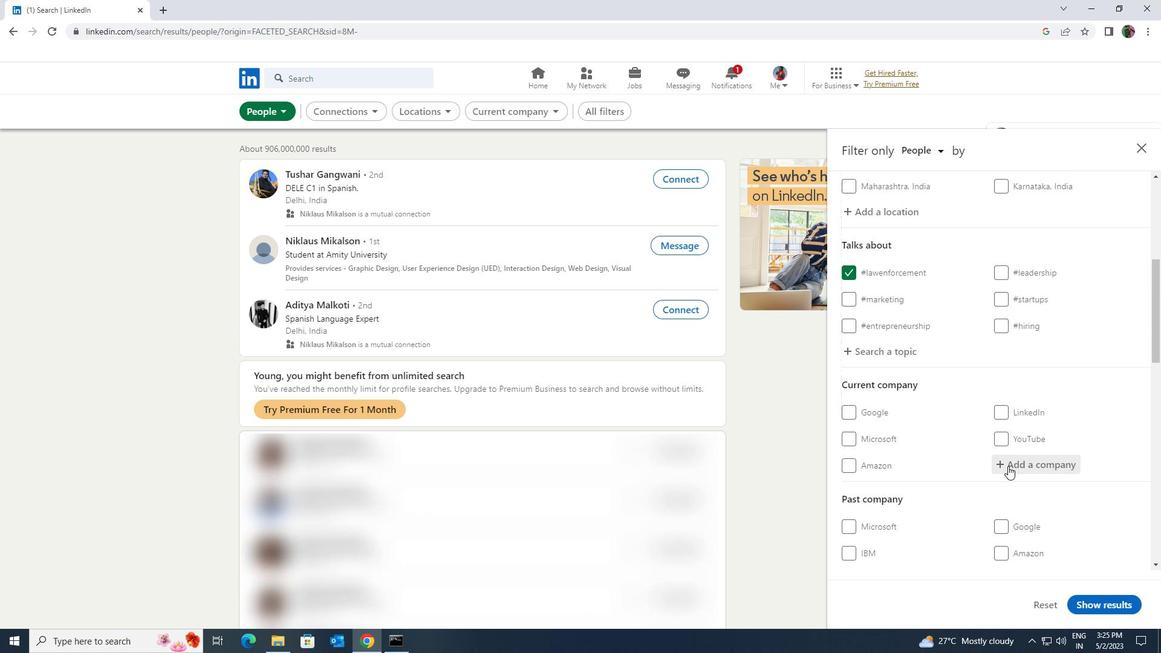 
Action: Key pressed <Key.shift><Key.shift>TUV<Key.space><Key.shift>SUD
Screenshot: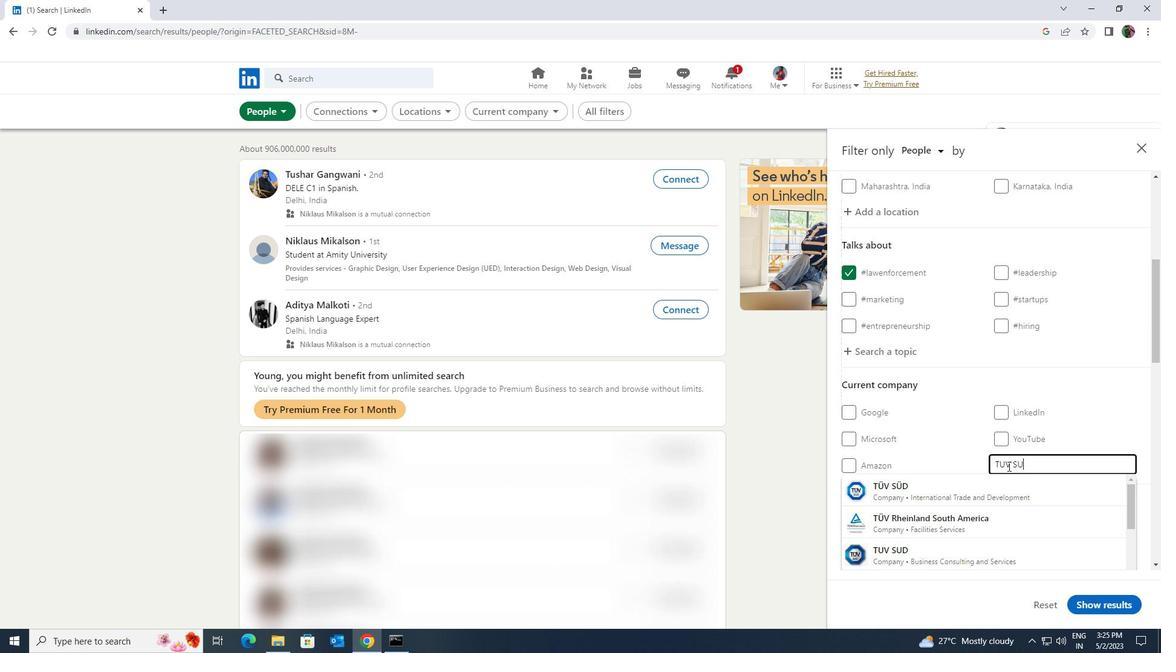 
Action: Mouse moved to (1004, 482)
Screenshot: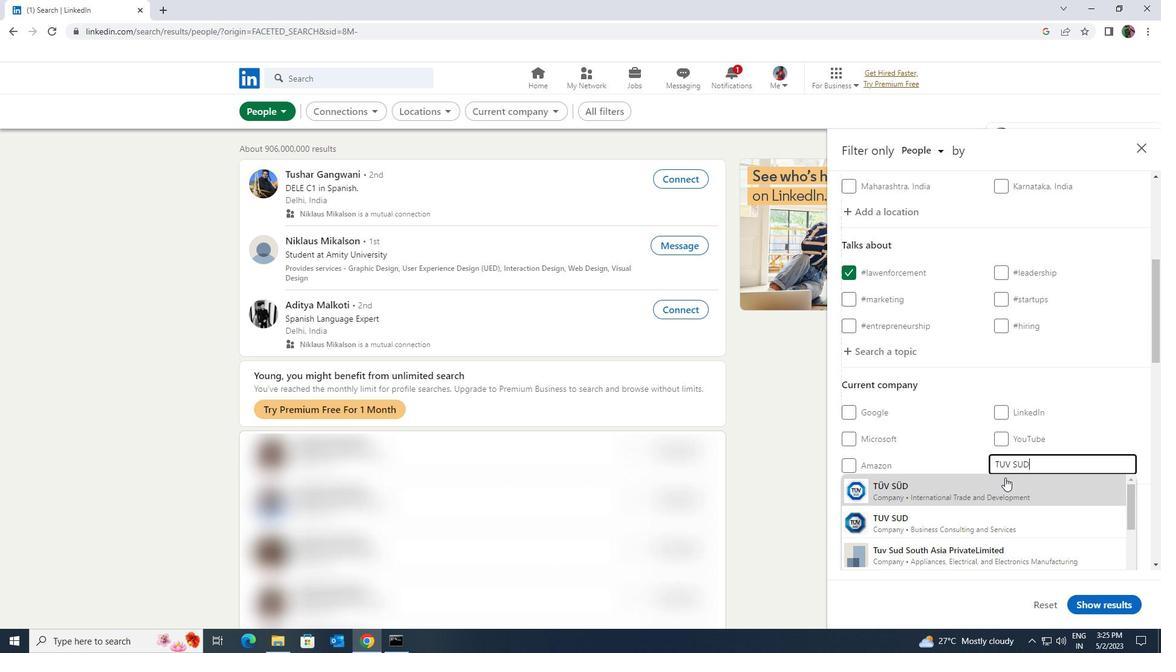 
Action: Mouse pressed left at (1004, 482)
Screenshot: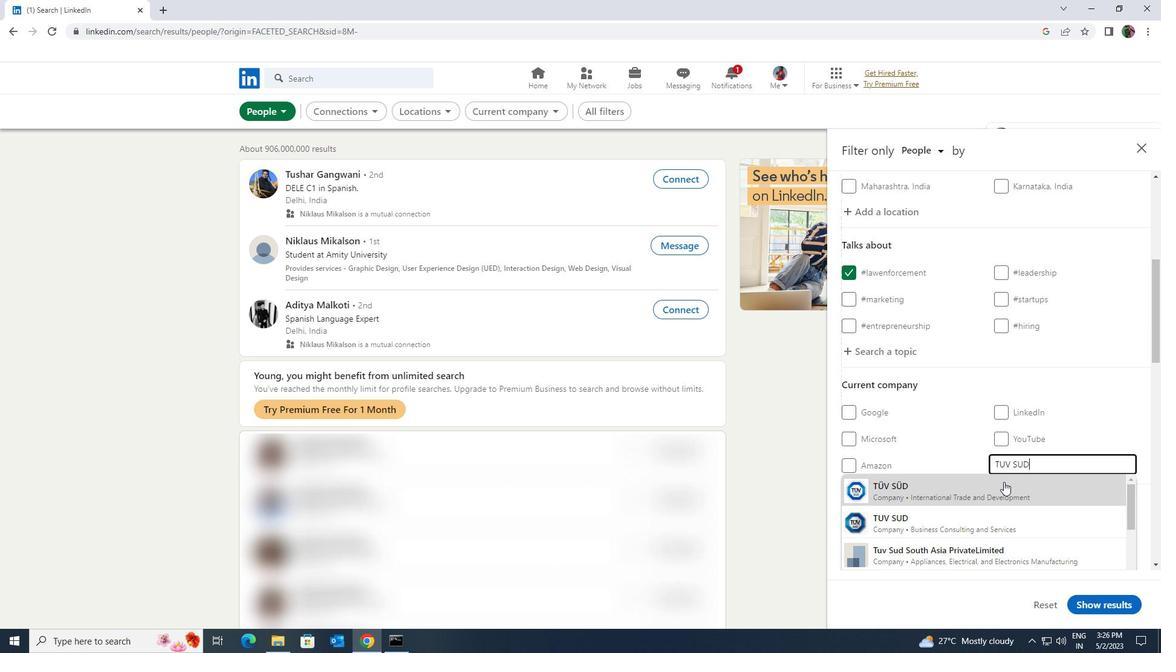 
Action: Mouse scrolled (1004, 481) with delta (0, 0)
Screenshot: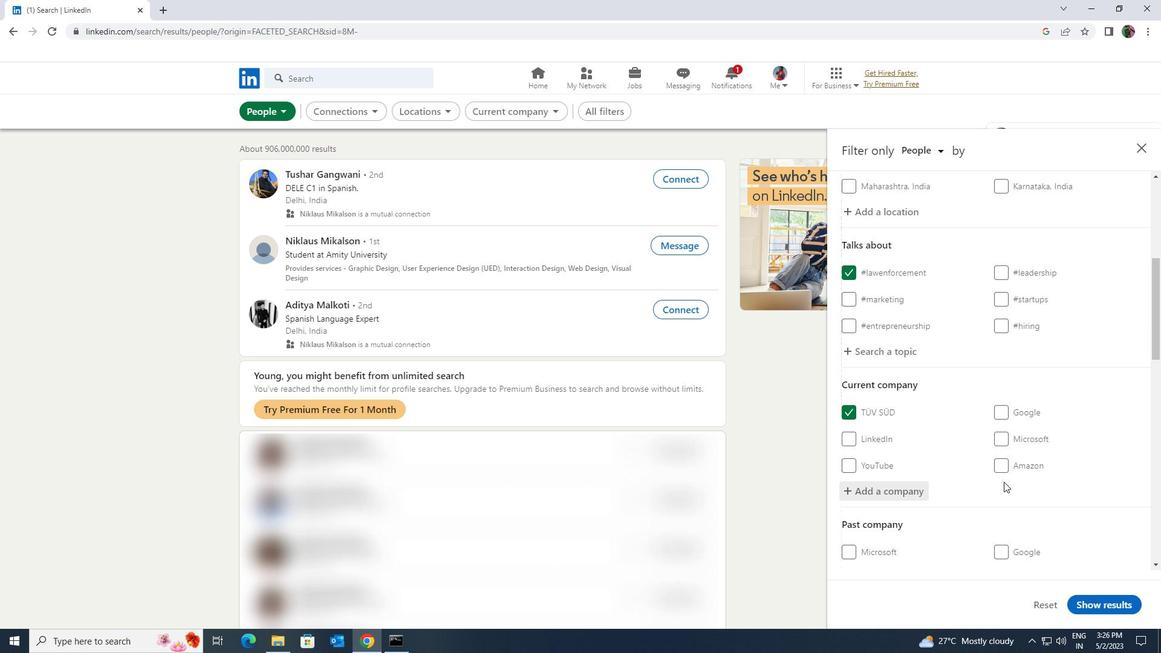 
Action: Mouse scrolled (1004, 481) with delta (0, 0)
Screenshot: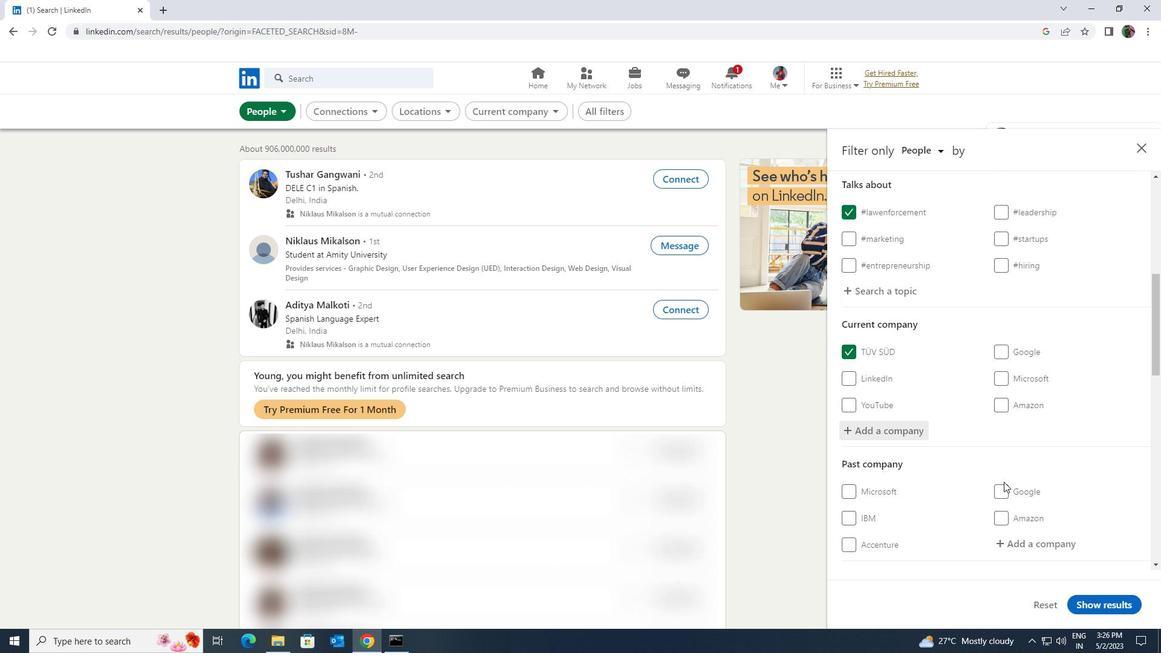 
Action: Mouse scrolled (1004, 481) with delta (0, 0)
Screenshot: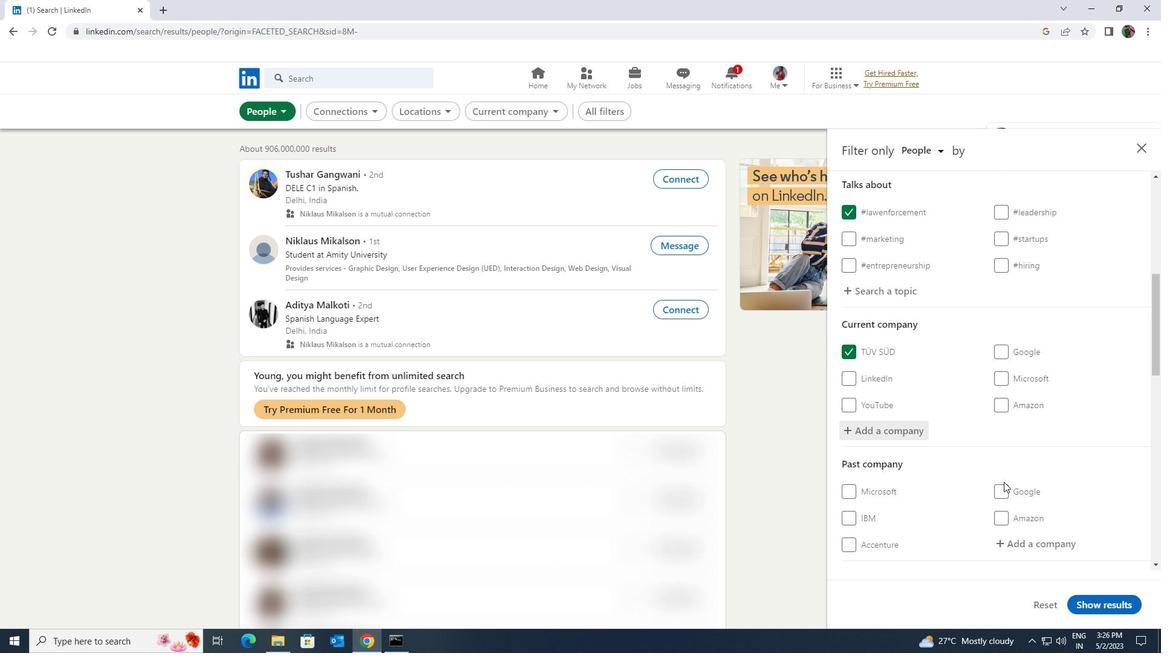 
Action: Mouse scrolled (1004, 481) with delta (0, 0)
Screenshot: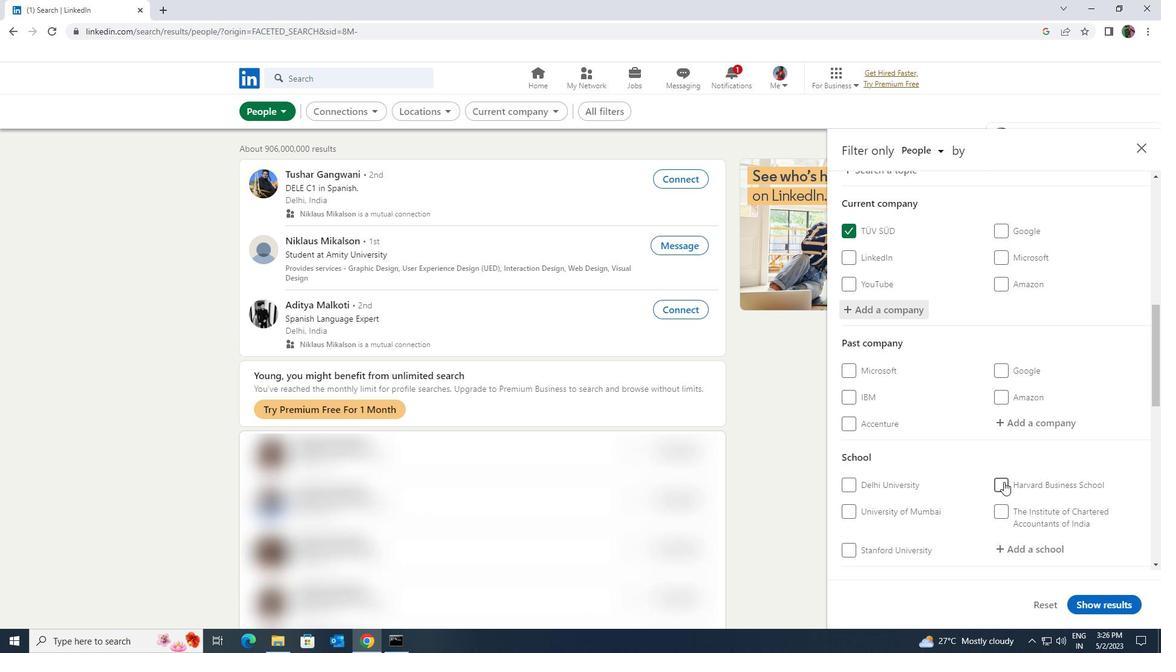 
Action: Mouse scrolled (1004, 481) with delta (0, 0)
Screenshot: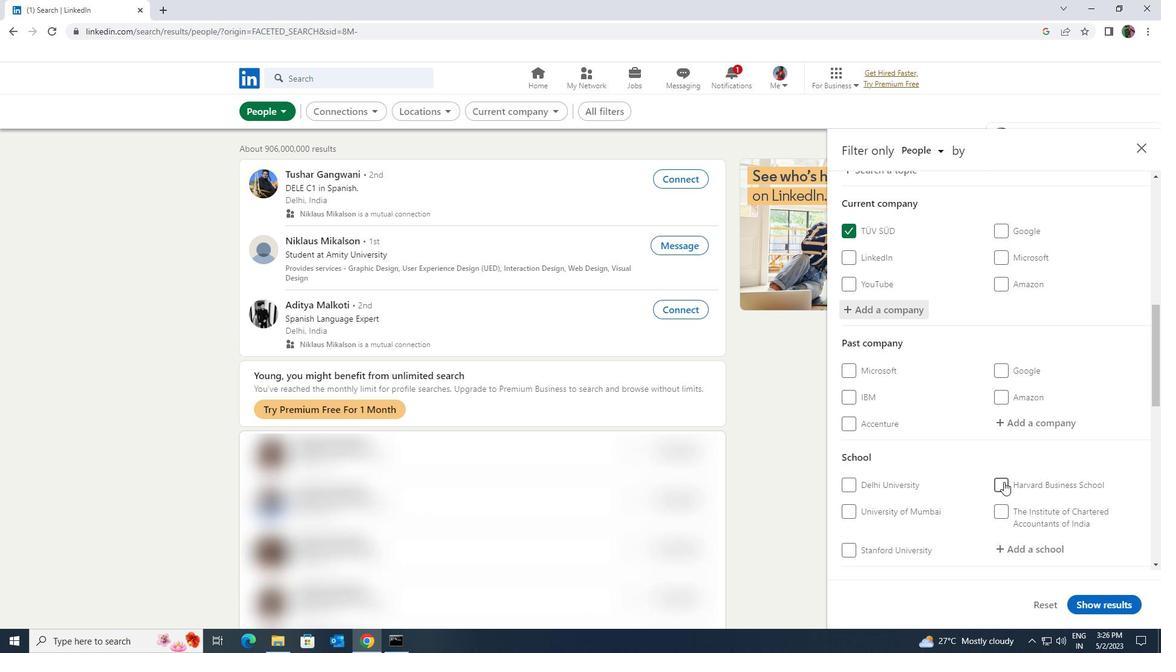 
Action: Mouse moved to (1011, 430)
Screenshot: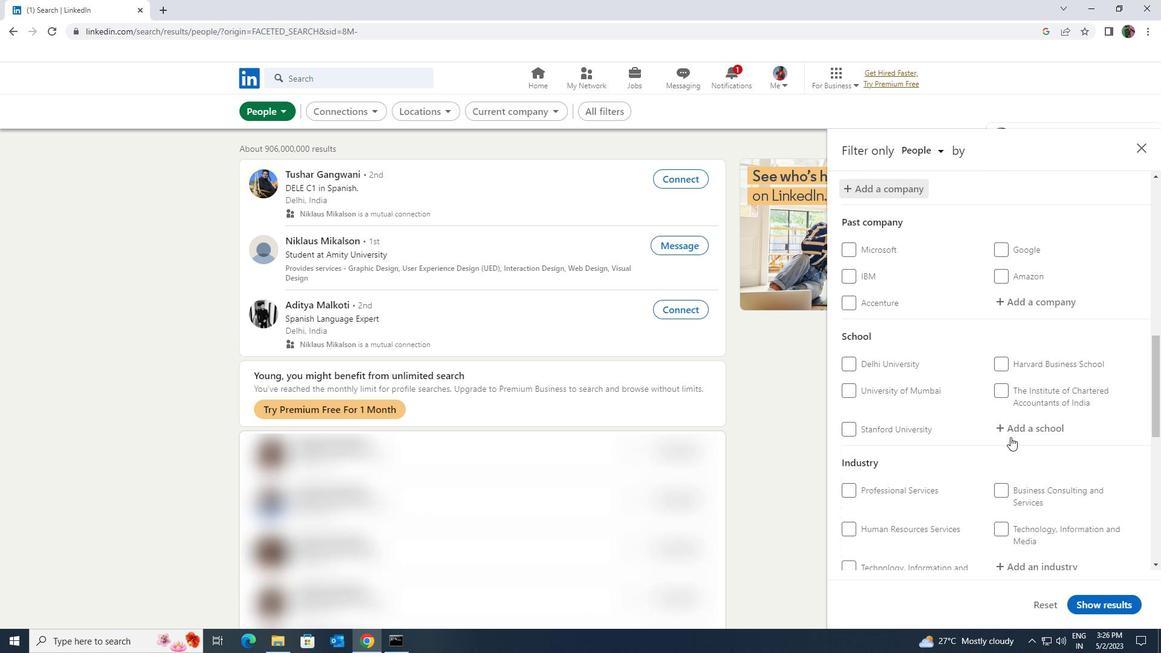 
Action: Mouse pressed left at (1011, 430)
Screenshot: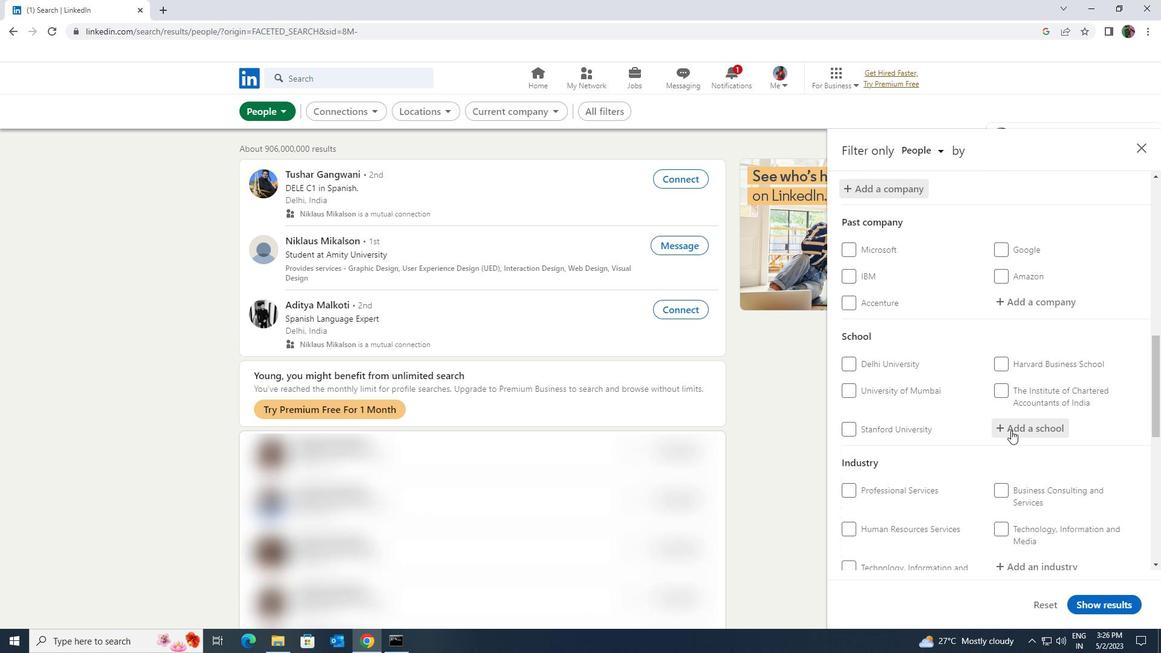 
Action: Key pressed <Key.shift>MARAT
Screenshot: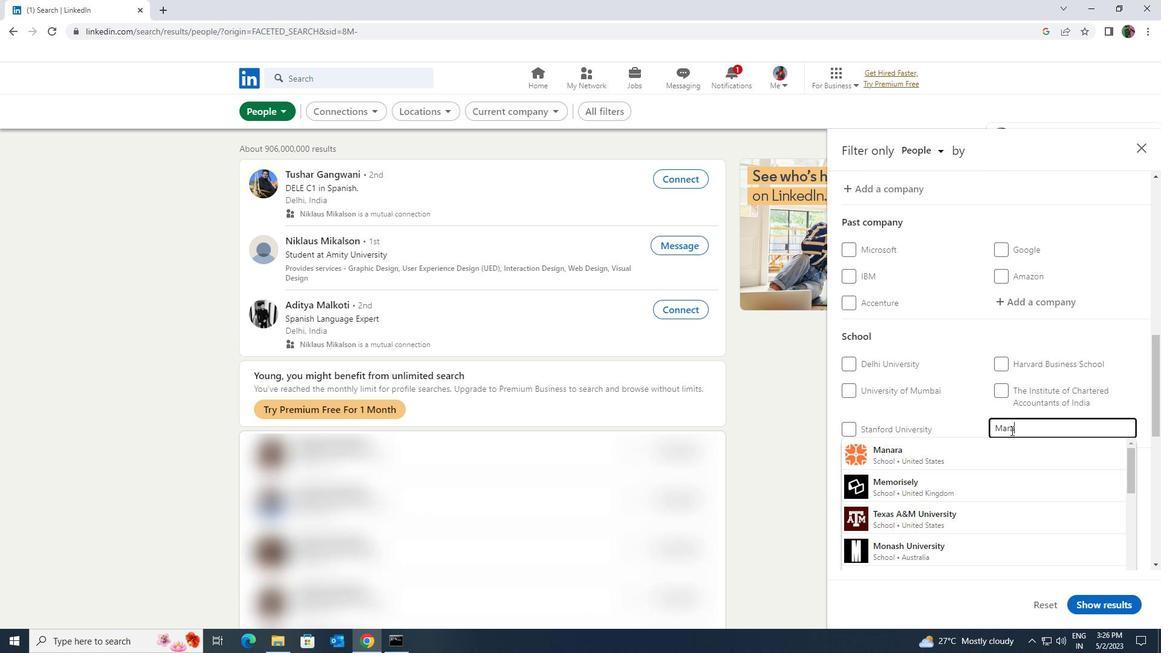 
Action: Mouse moved to (1011, 442)
Screenshot: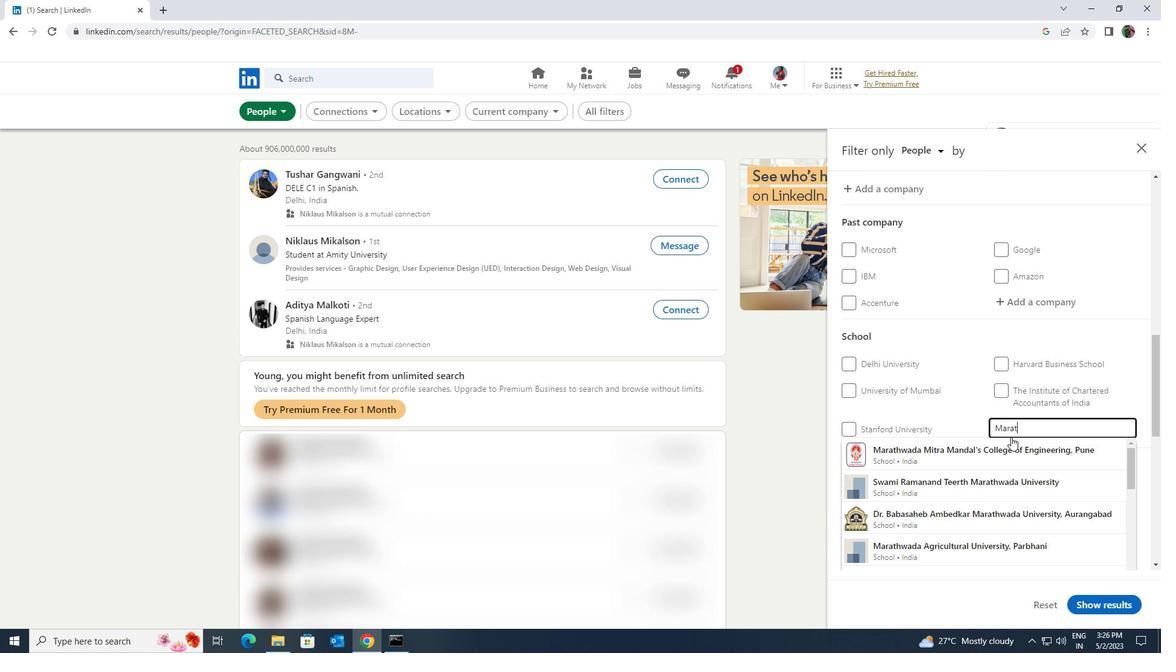 
Action: Mouse pressed left at (1011, 442)
Screenshot: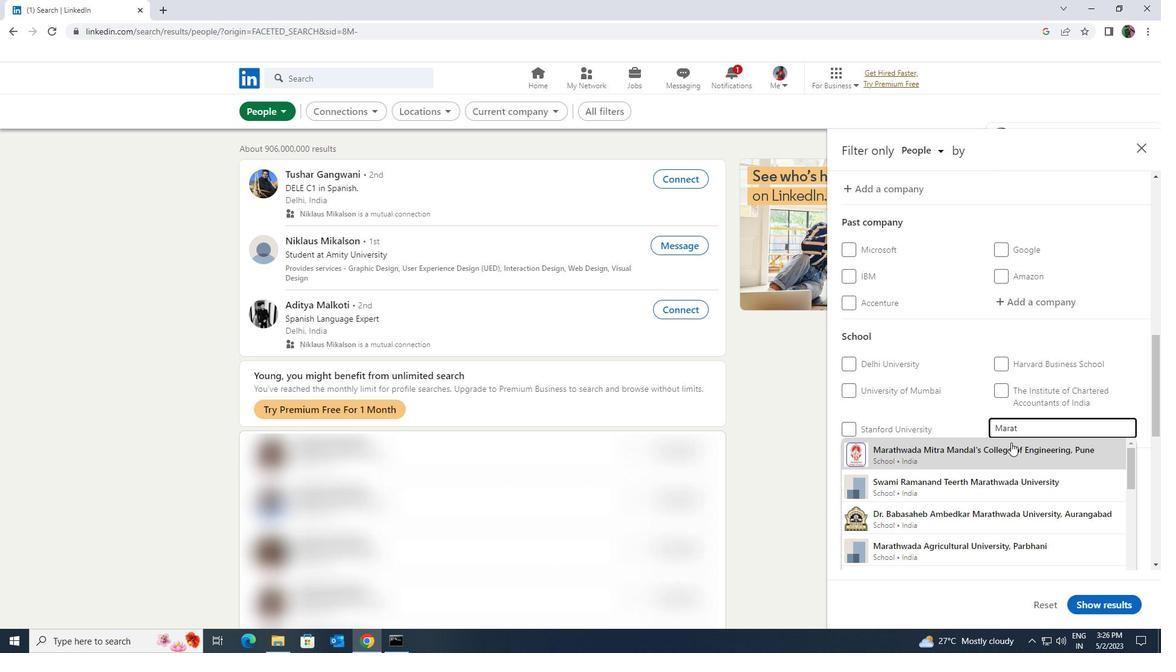 
Action: Mouse scrolled (1011, 442) with delta (0, 0)
Screenshot: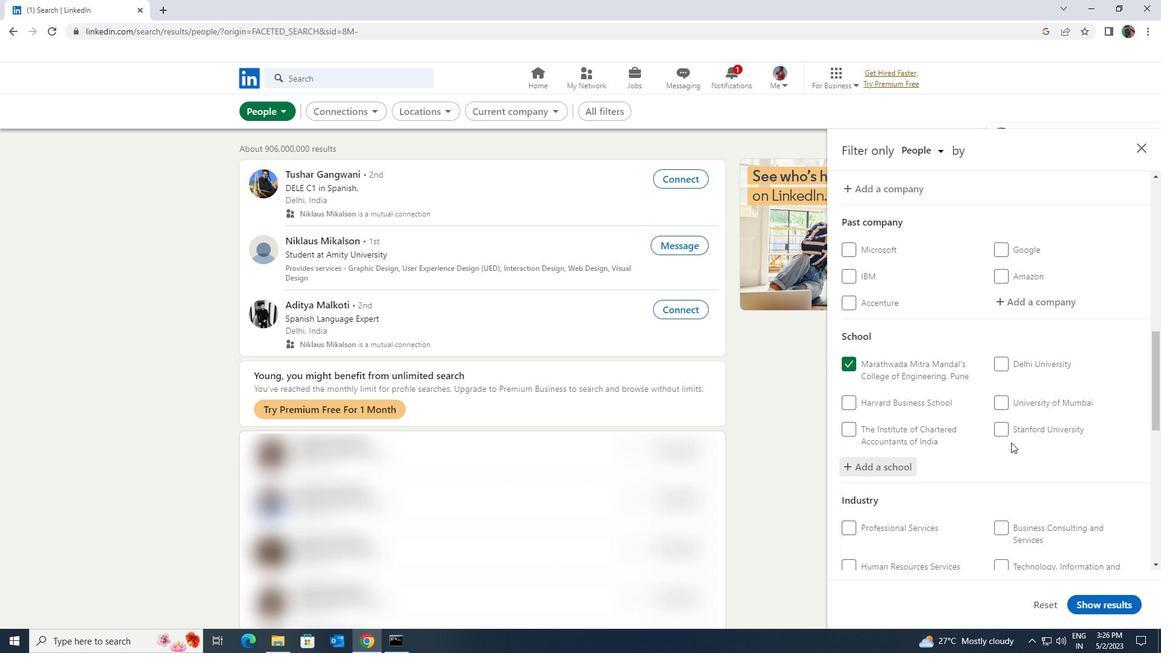 
Action: Mouse scrolled (1011, 442) with delta (0, 0)
Screenshot: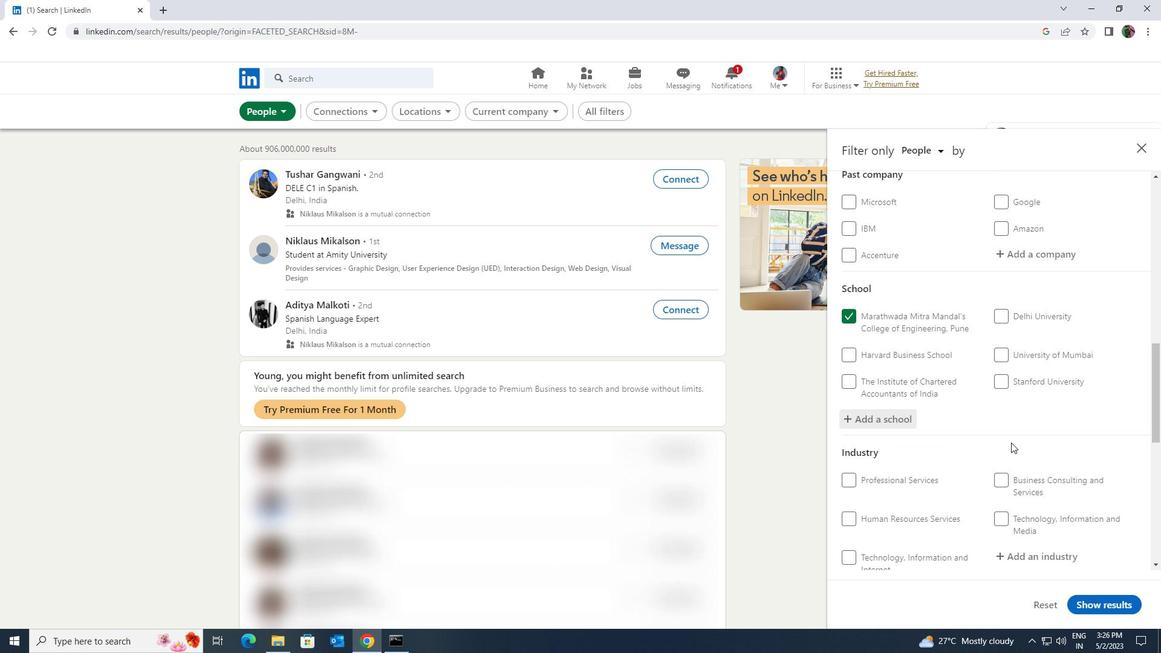 
Action: Mouse moved to (1016, 475)
Screenshot: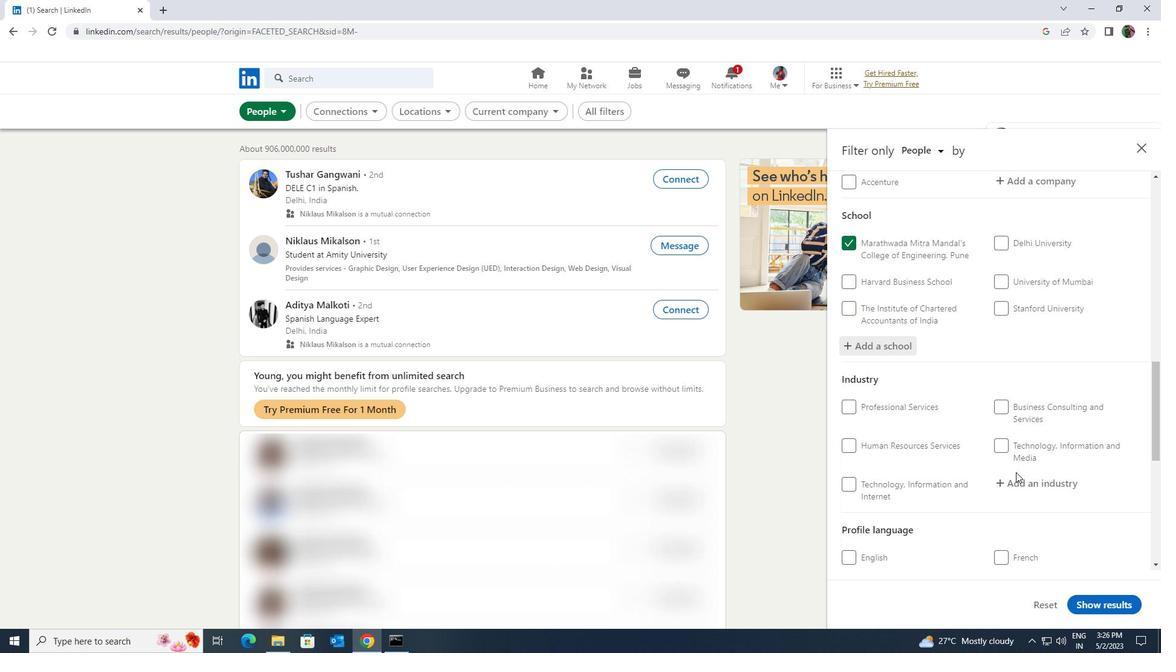 
Action: Mouse pressed left at (1016, 475)
Screenshot: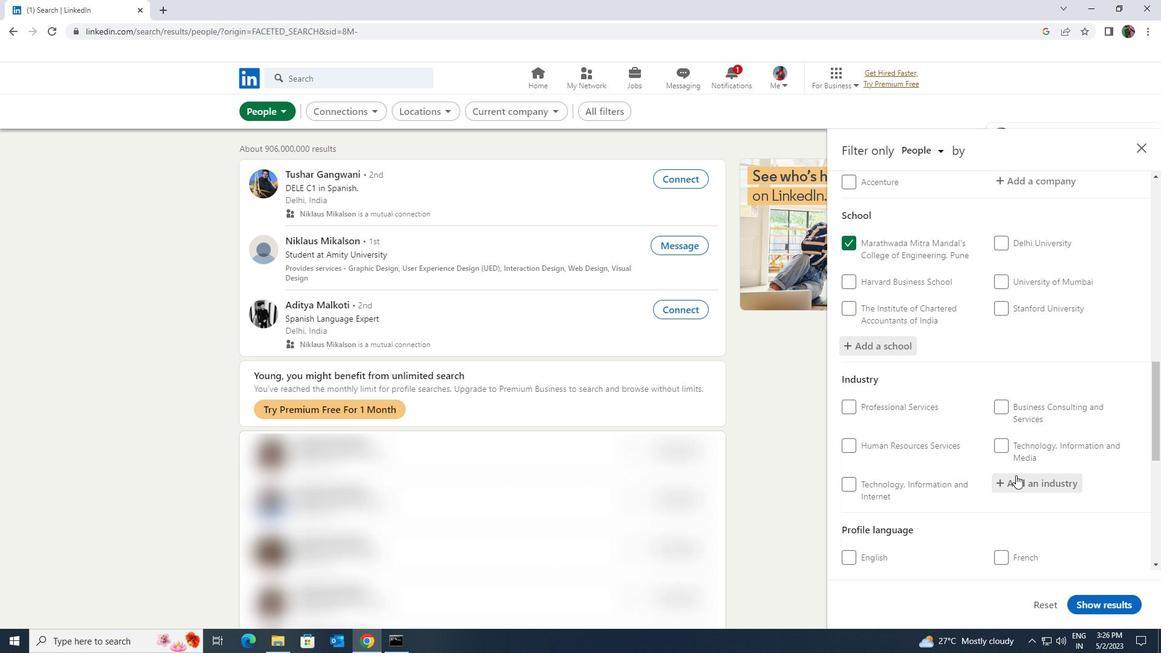 
Action: Key pressed <Key.shift><Key.shift><Key.shift><Key.shift><Key.shift>IT<Key.space><Key.shift>SYSTEM<Key.space><Key.shift>DATA
Screenshot: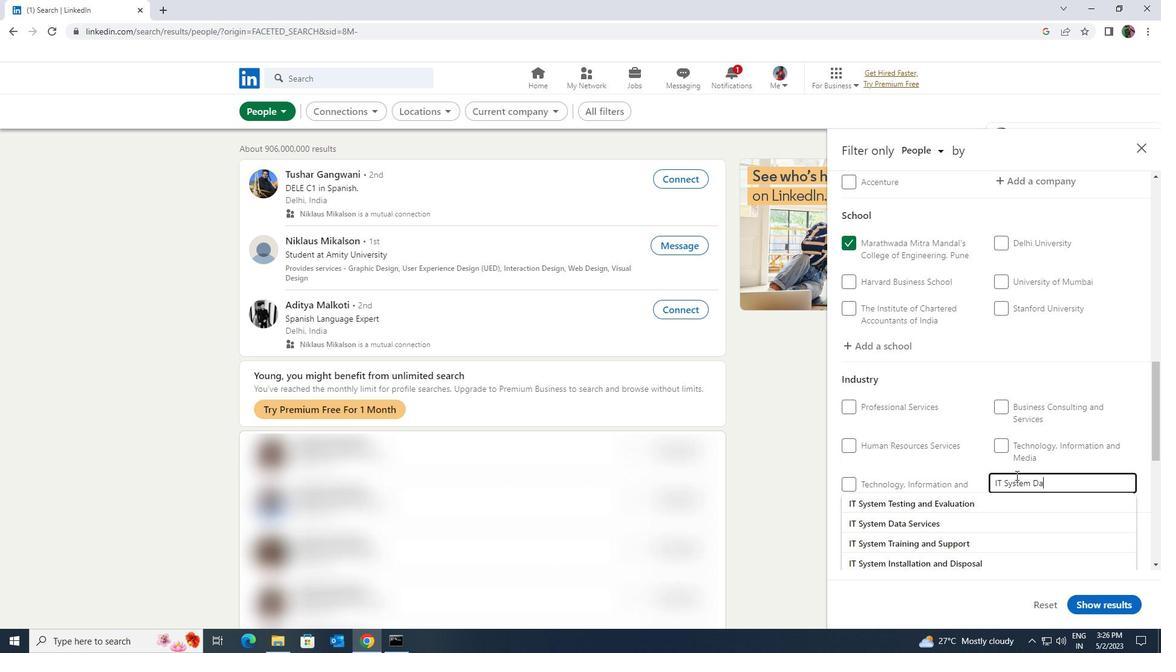 
Action: Mouse moved to (1011, 502)
Screenshot: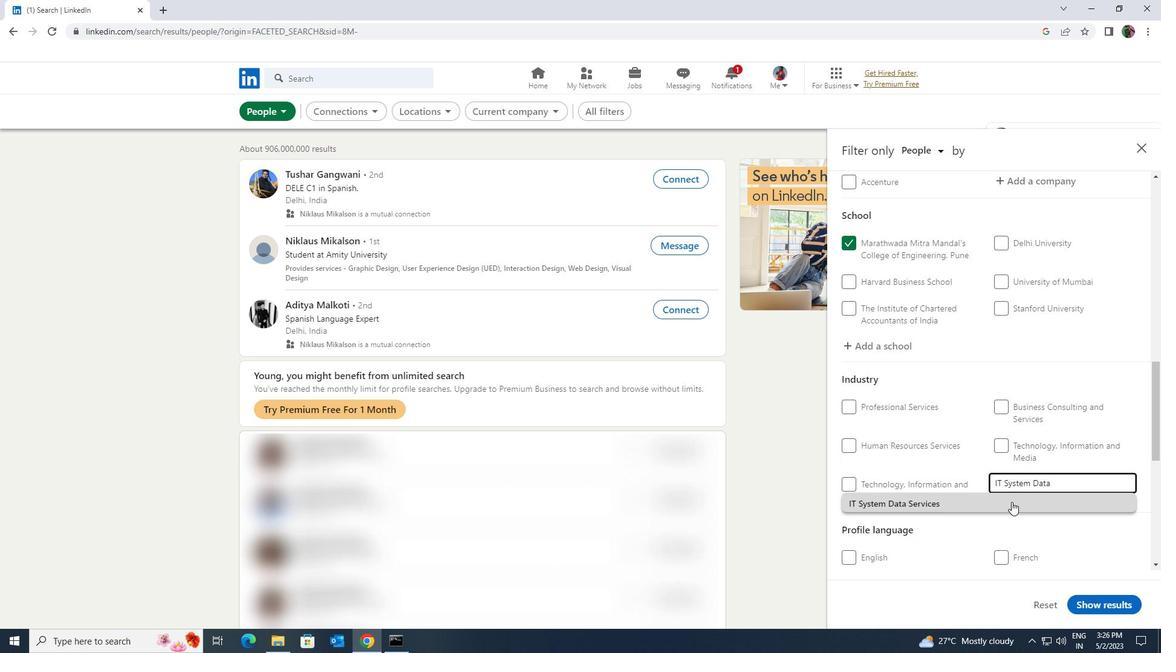 
Action: Mouse pressed left at (1011, 502)
Screenshot: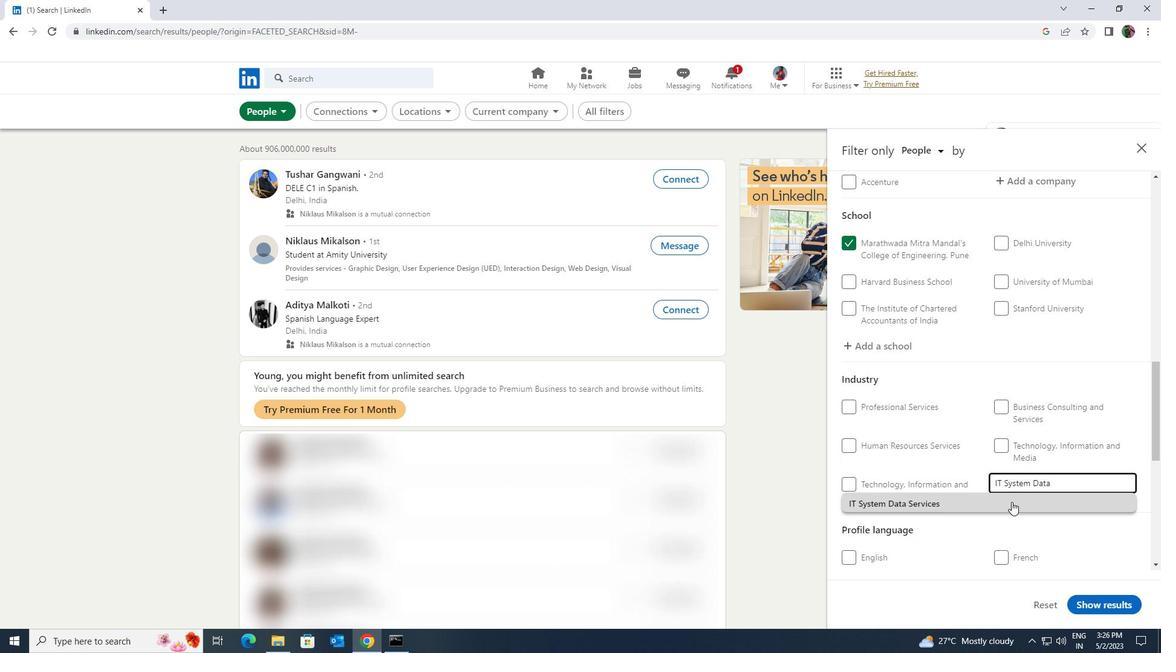
Action: Mouse scrolled (1011, 502) with delta (0, 0)
Screenshot: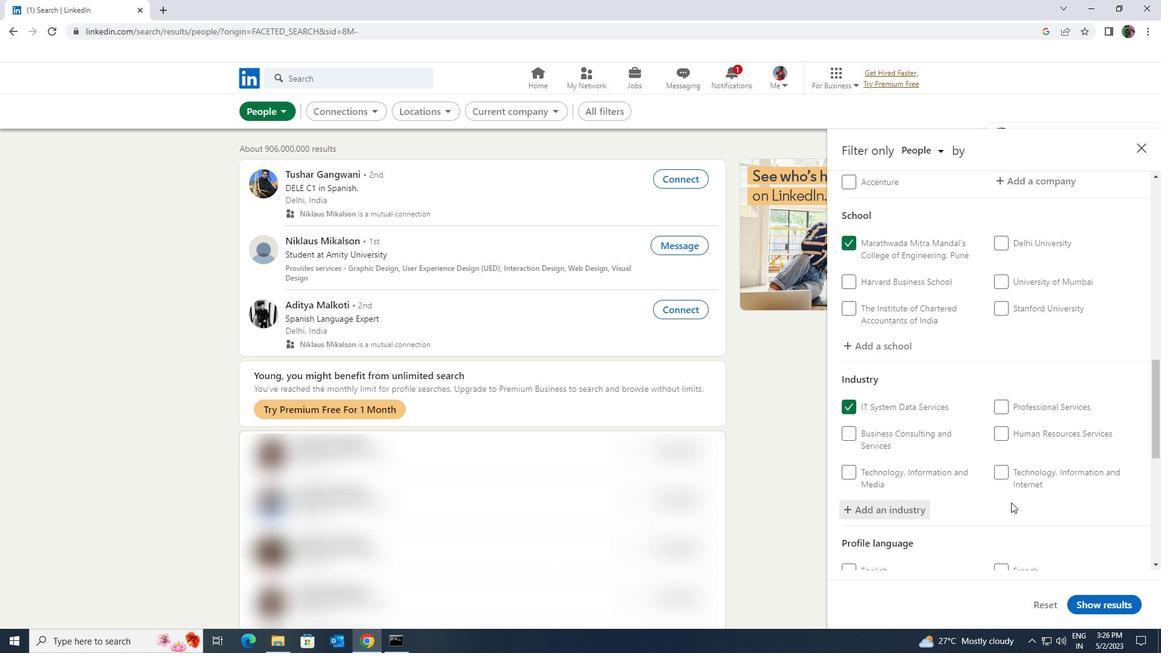 
Action: Mouse scrolled (1011, 502) with delta (0, 0)
Screenshot: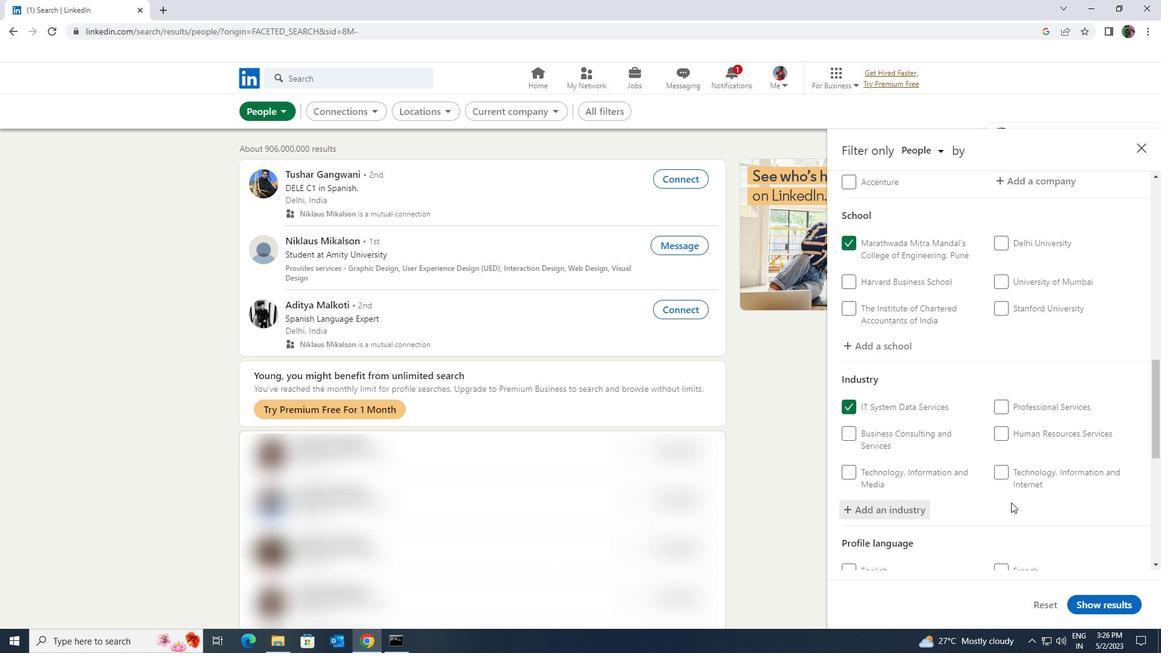 
Action: Mouse scrolled (1011, 502) with delta (0, 0)
Screenshot: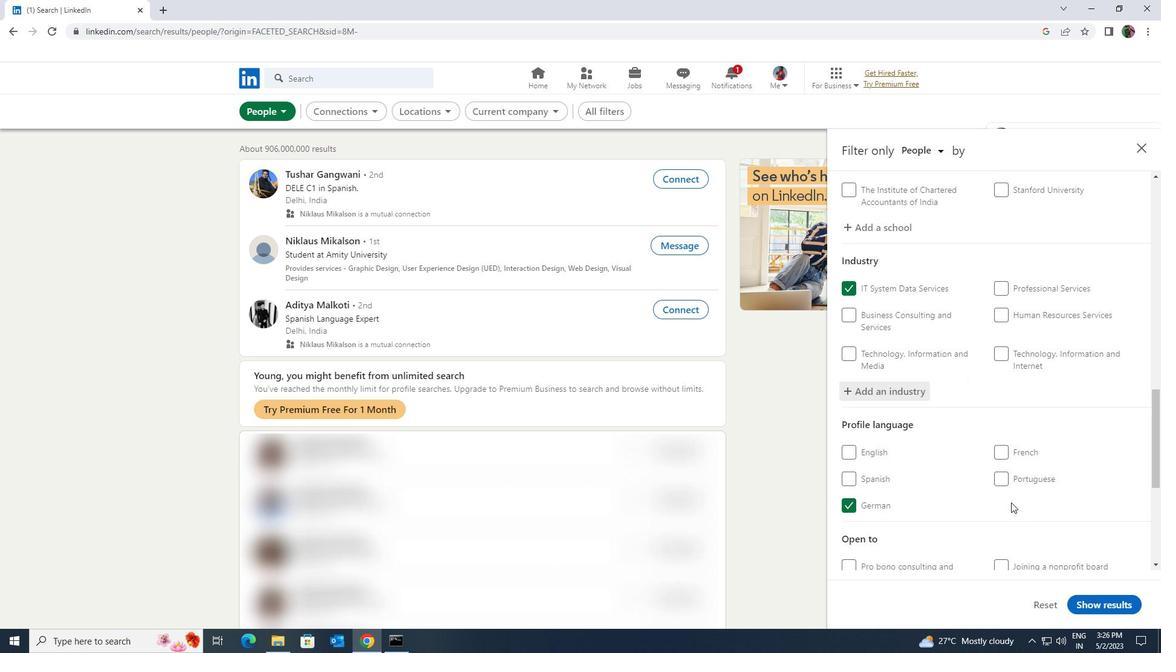 
Action: Mouse scrolled (1011, 502) with delta (0, 0)
Screenshot: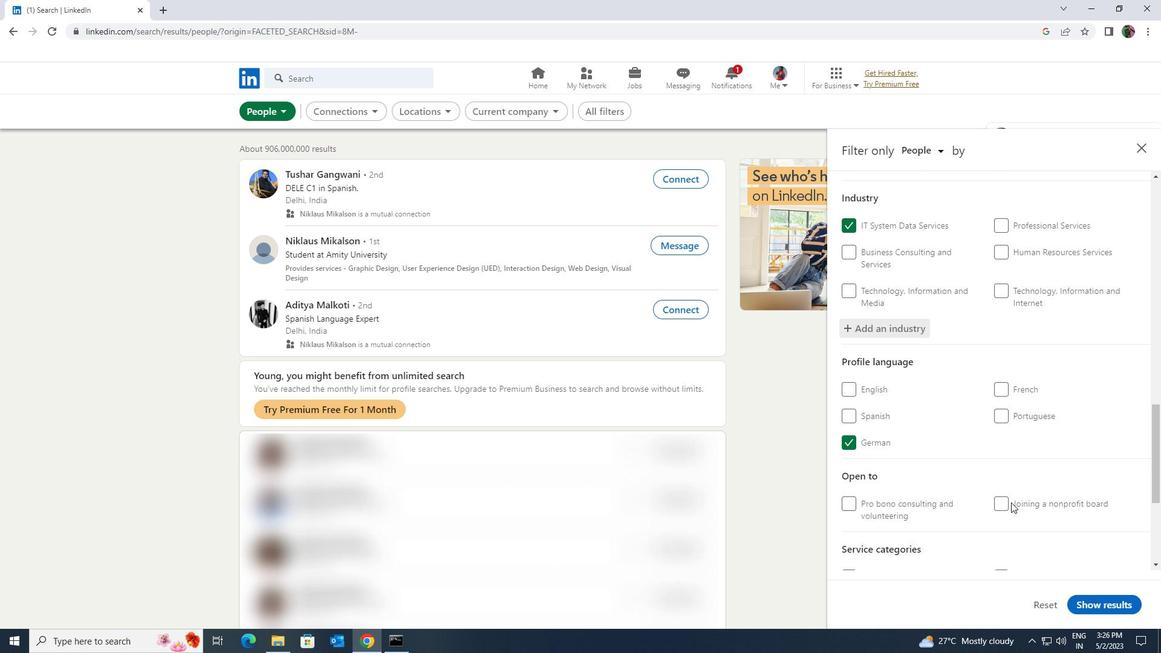 
Action: Mouse scrolled (1011, 502) with delta (0, 0)
Screenshot: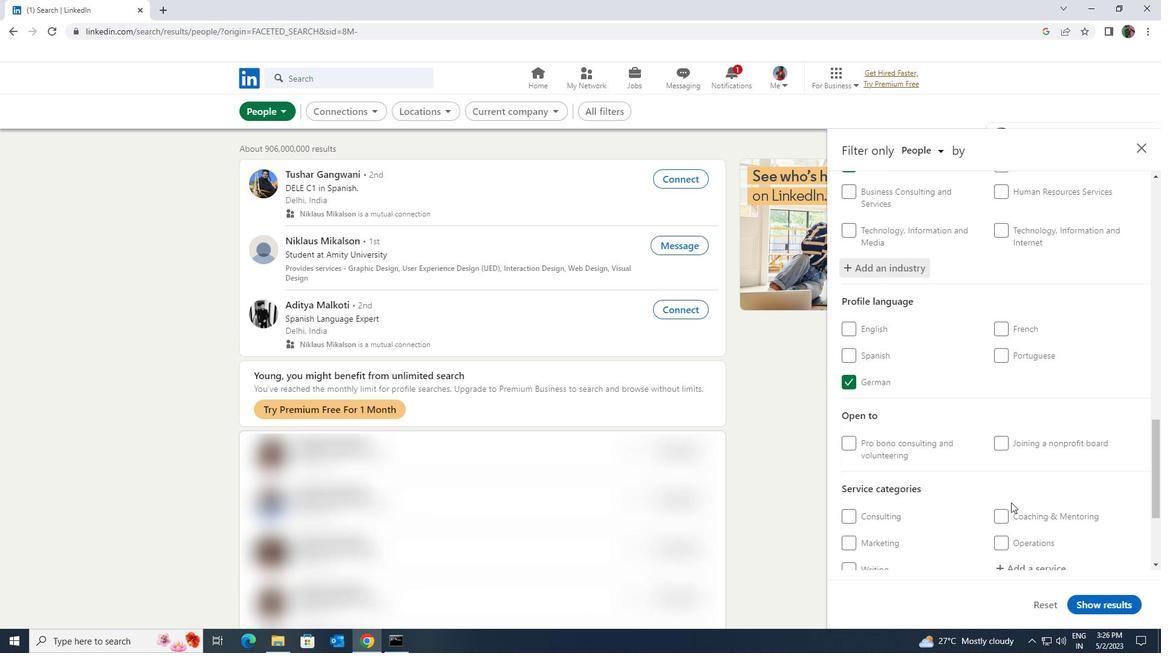 
Action: Mouse scrolled (1011, 502) with delta (0, 0)
Screenshot: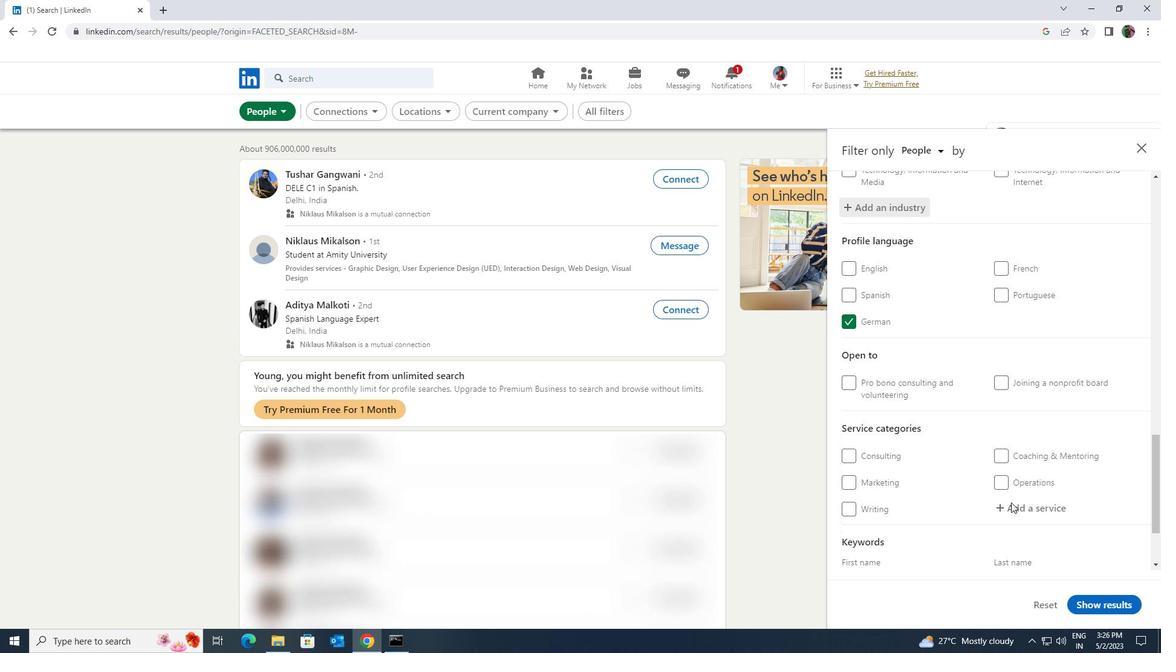 
Action: Mouse moved to (1010, 448)
Screenshot: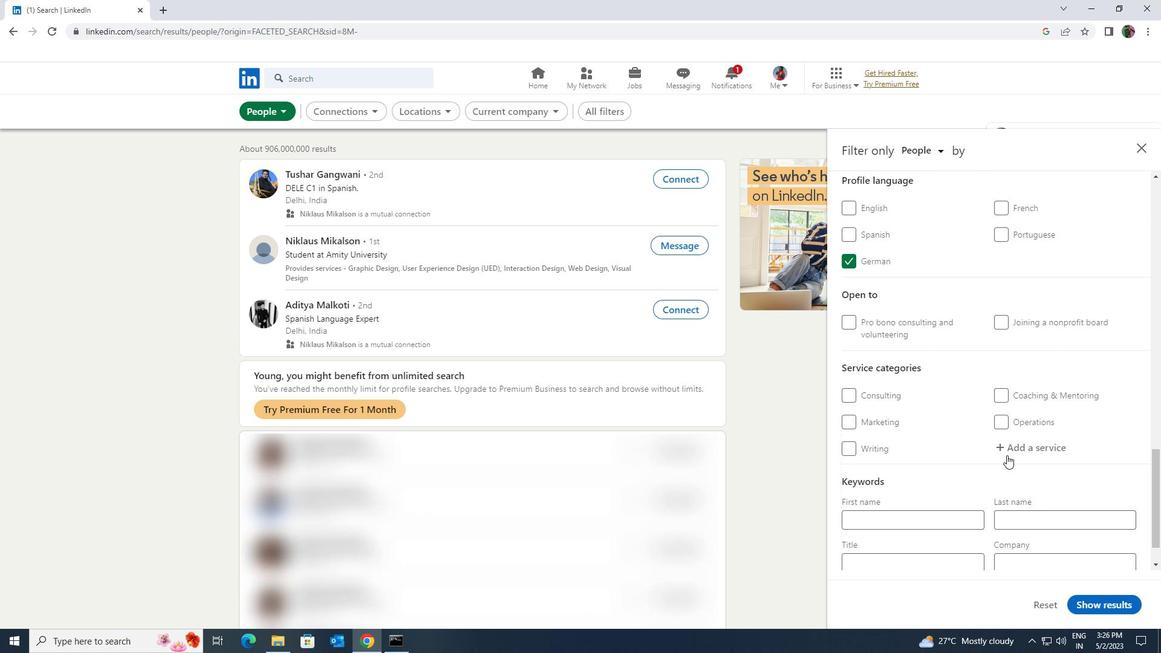 
Action: Mouse pressed left at (1010, 448)
Screenshot: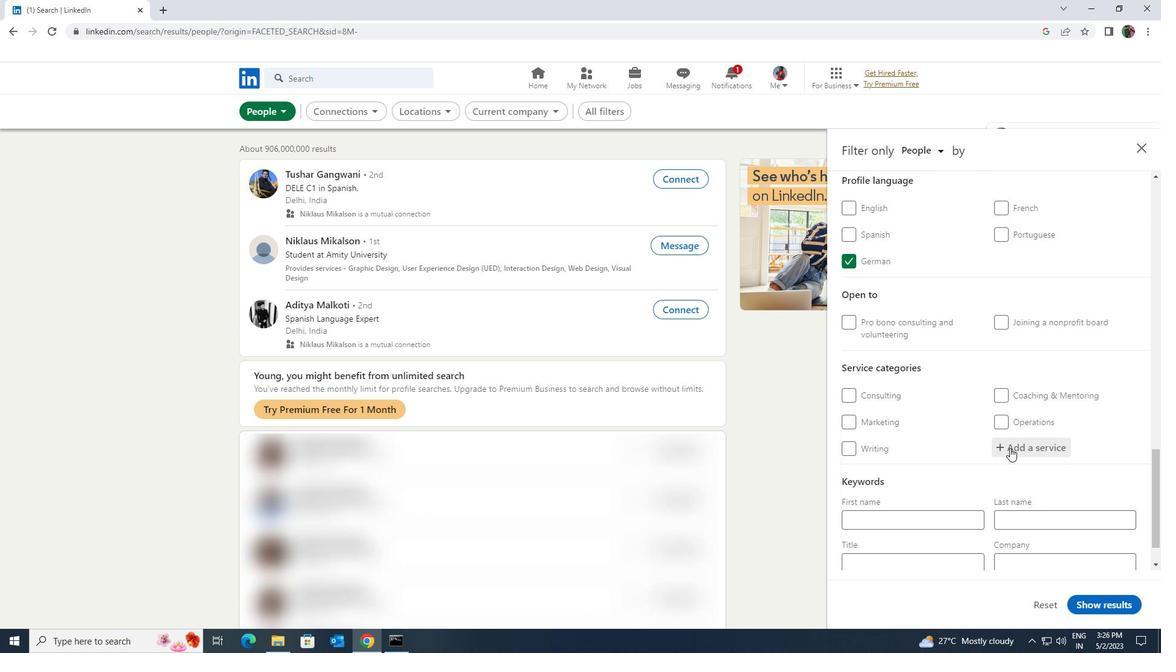
Action: Key pressed <Key.shift>LEAD<Key.space>
Screenshot: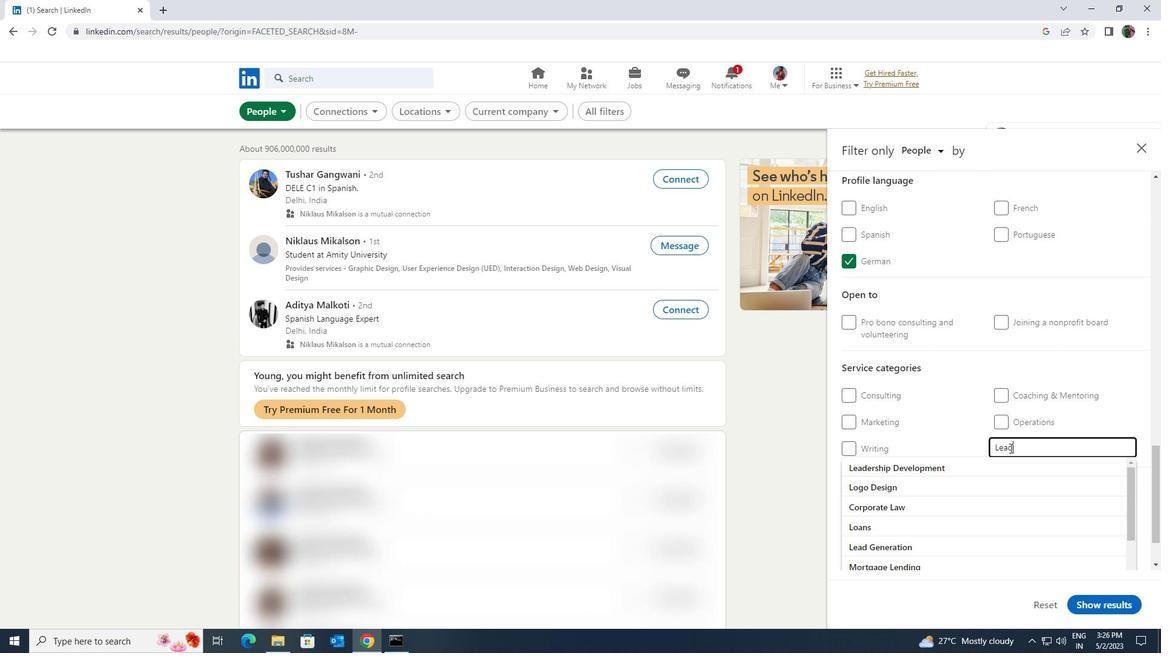 
Action: Mouse moved to (1004, 460)
Screenshot: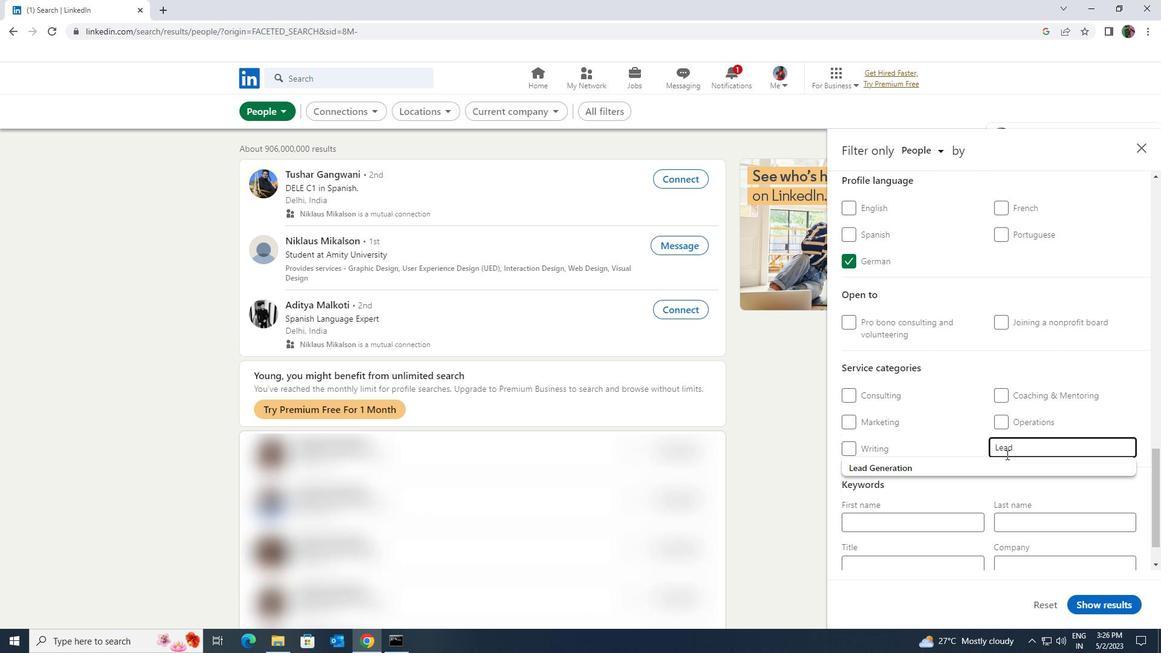 
Action: Mouse pressed left at (1004, 460)
Screenshot: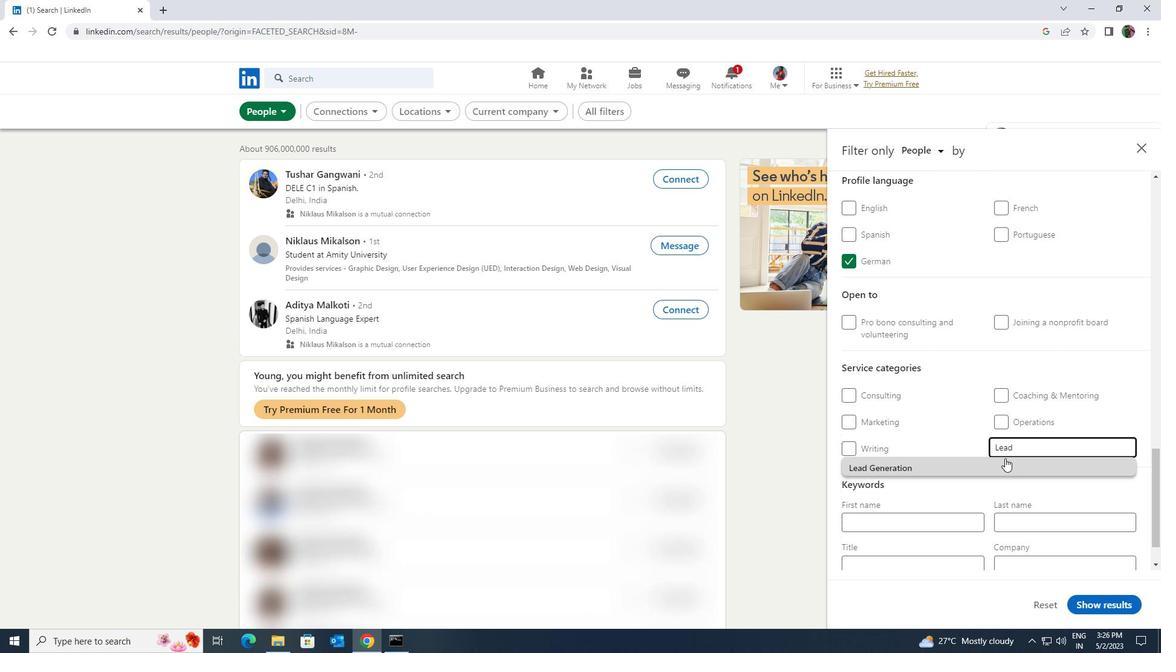 
Action: Mouse scrolled (1004, 459) with delta (0, 0)
Screenshot: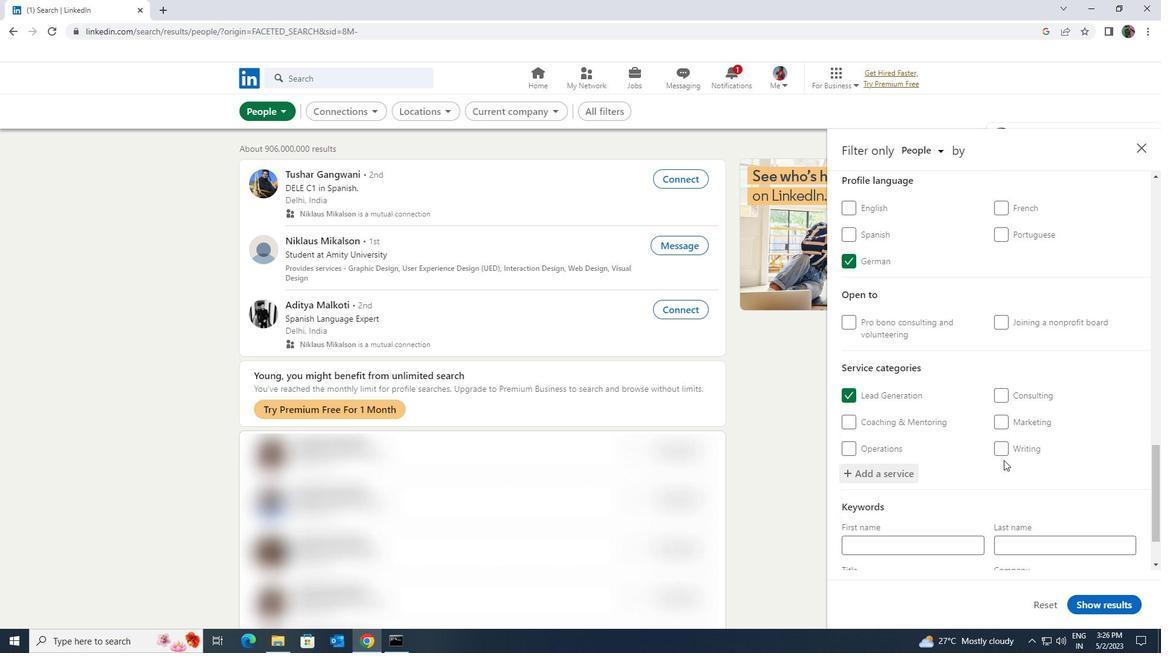 
Action: Mouse scrolled (1004, 459) with delta (0, 0)
Screenshot: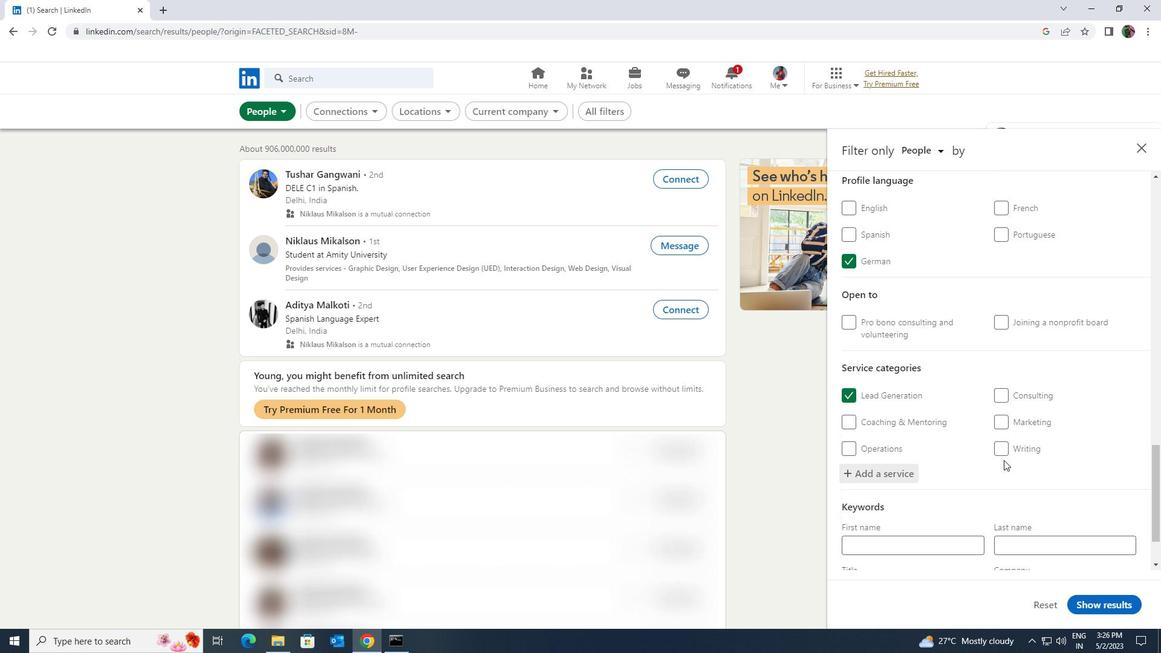 
Action: Mouse scrolled (1004, 459) with delta (0, 0)
Screenshot: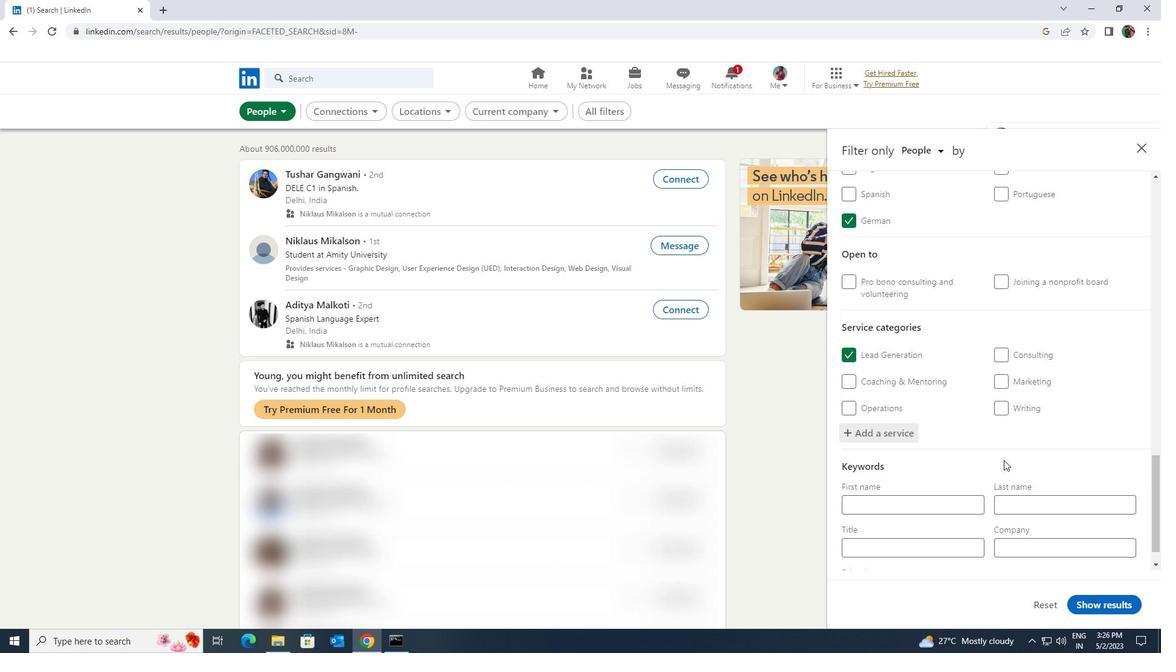 
Action: Mouse scrolled (1004, 459) with delta (0, 0)
Screenshot: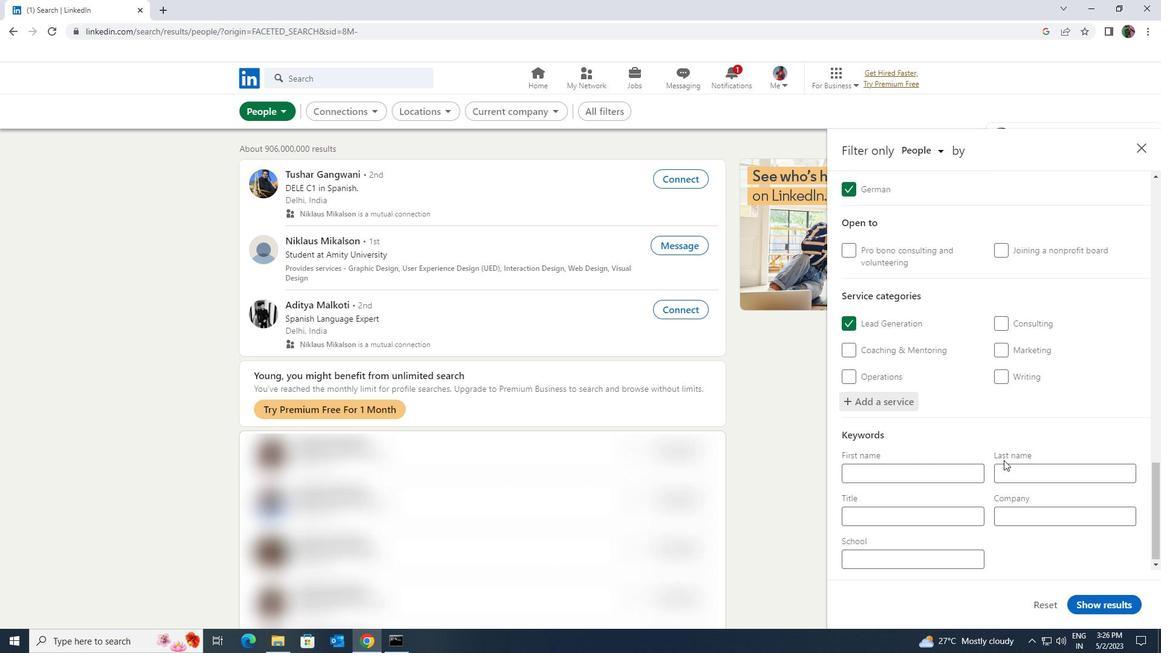 
Action: Mouse moved to (973, 510)
Screenshot: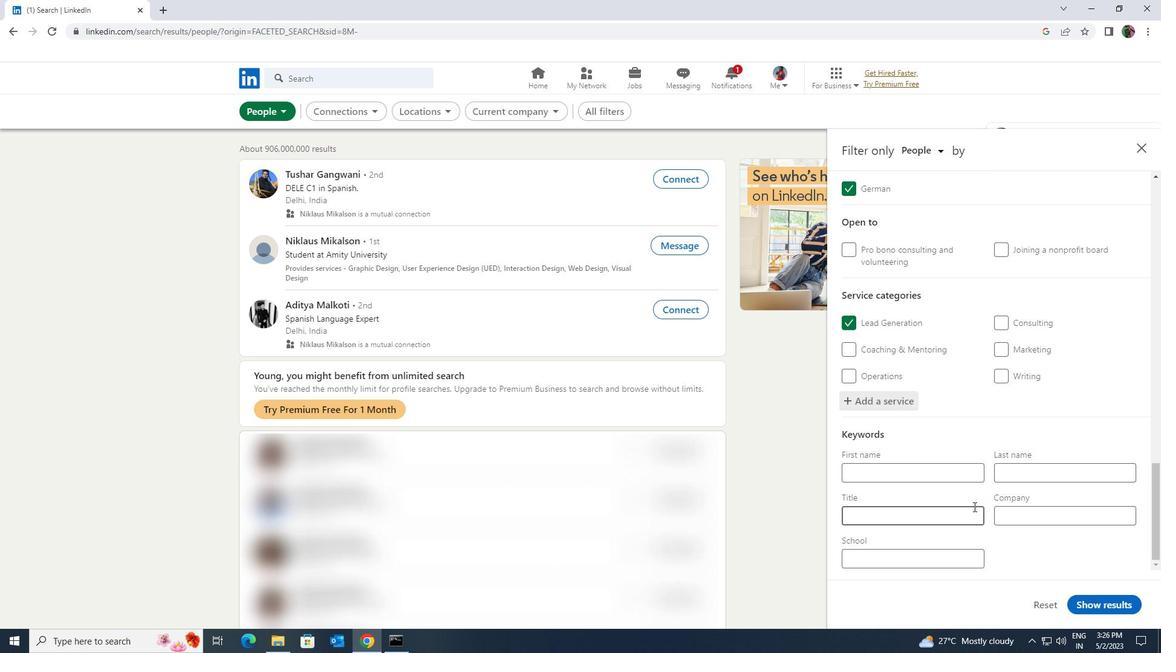 
Action: Mouse pressed left at (973, 510)
Screenshot: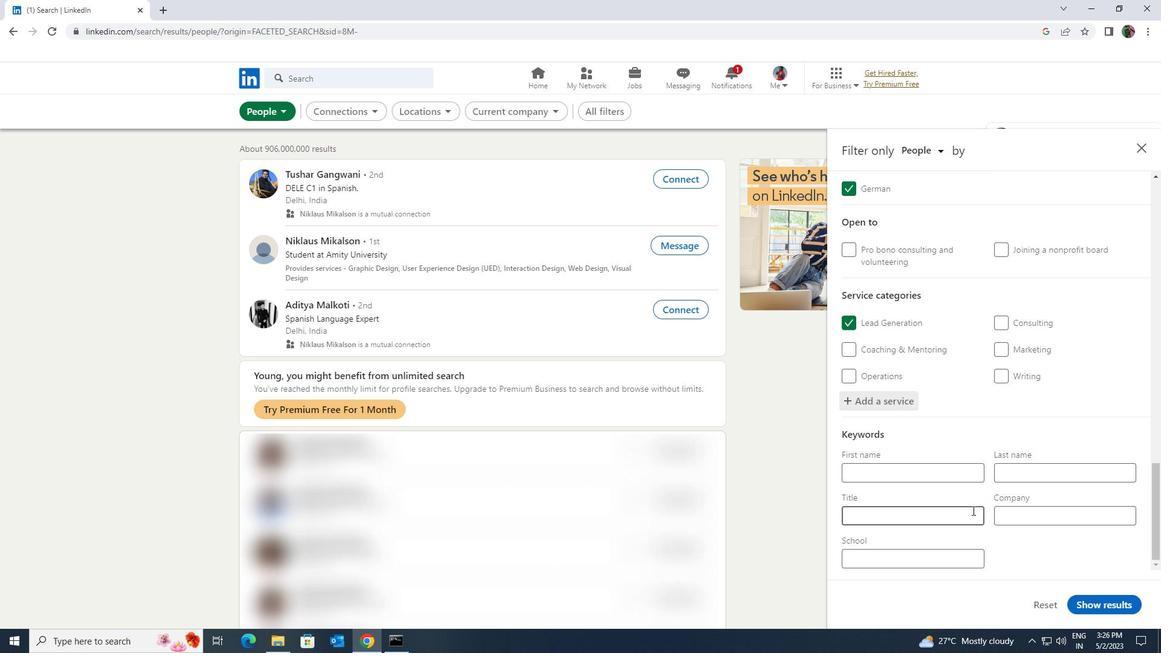 
Action: Key pressed <Key.shift><Key.shift><Key.shift><Key.shift><Key.shift>CLOUD<Key.space><Key.shift><Key.shift>ARCHITECT
Screenshot: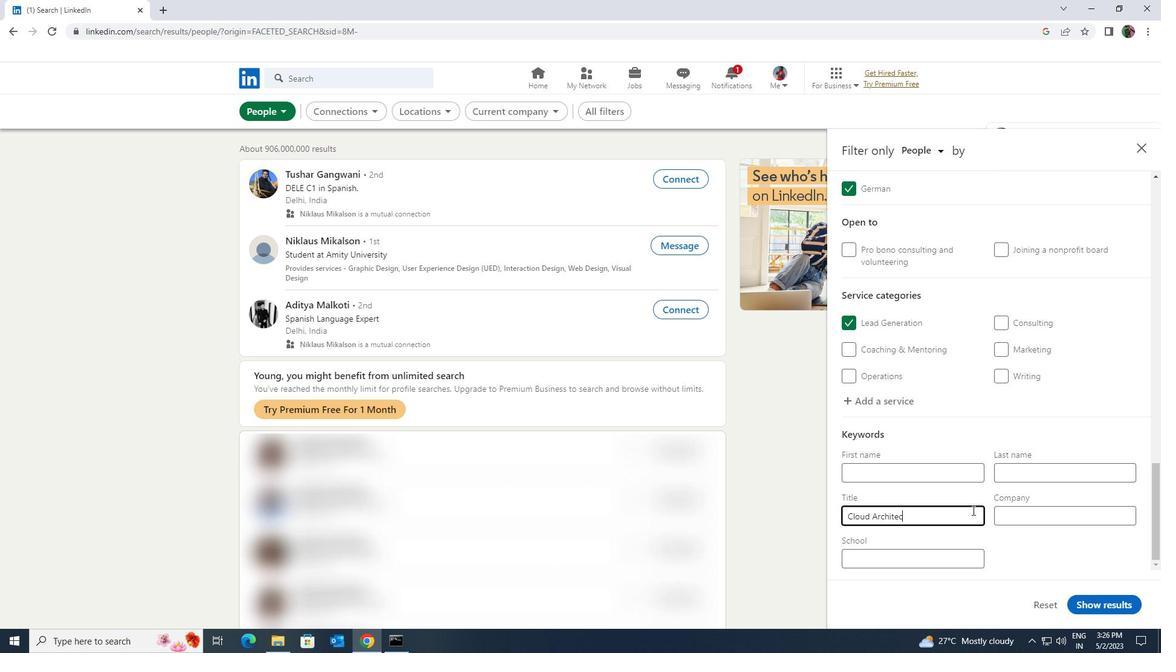 
Action: Mouse moved to (1087, 598)
Screenshot: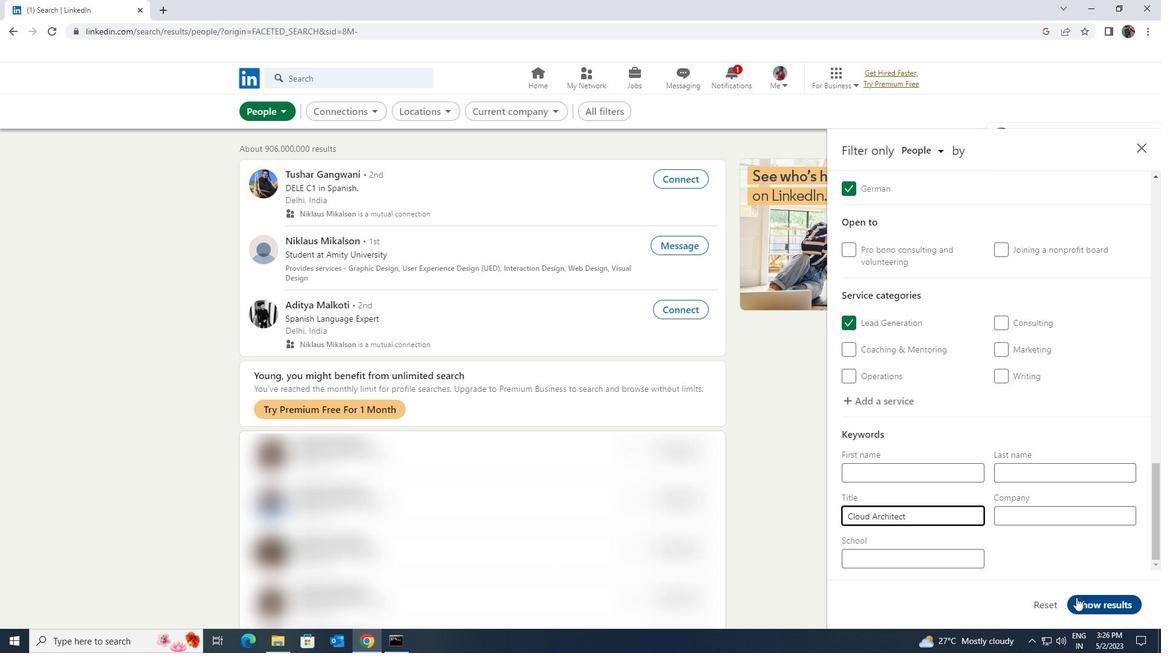 
Action: Mouse pressed left at (1087, 598)
Screenshot: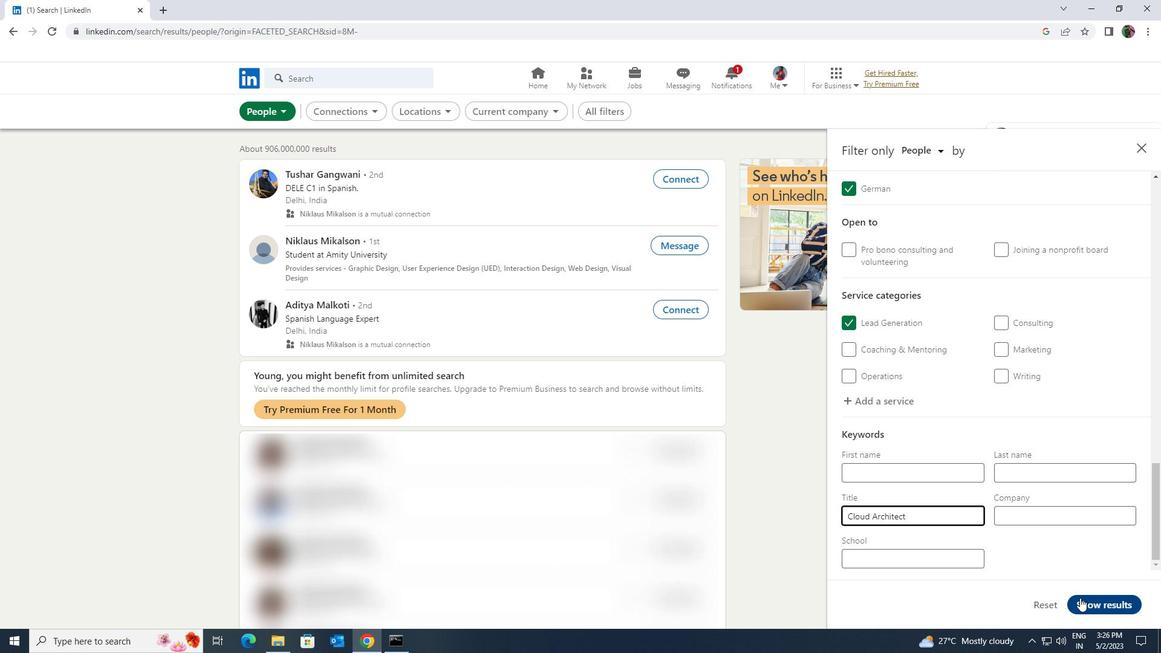 
